 Task: Find a one-way flight from Washington IAD to Springfield SPI for 9 passengers in Business class on June 2, using American Airlines, with 2 checked bags, and a maximum price of ₹1,950,000, departing at 1:00 AM.
Action: Mouse moved to (292, 271)
Screenshot: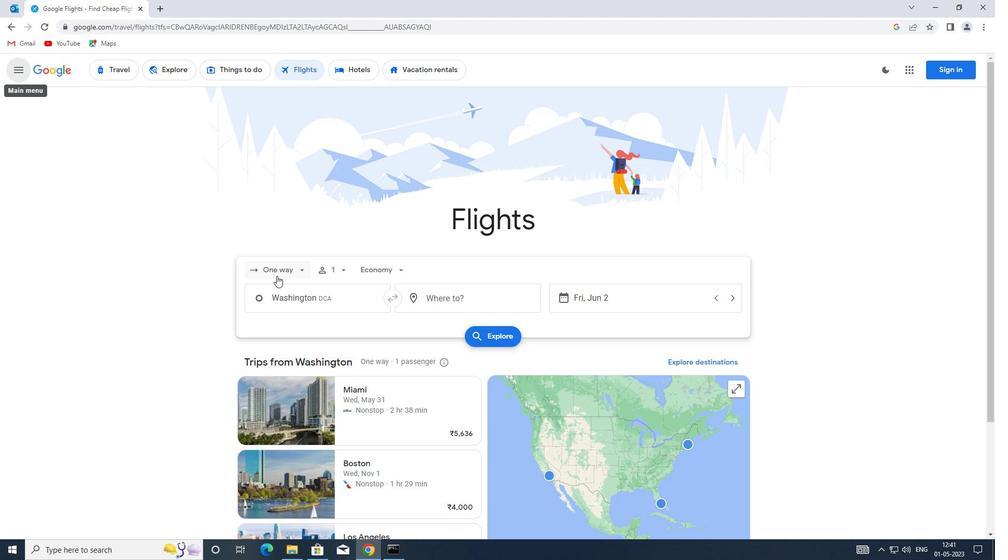 
Action: Mouse pressed left at (292, 271)
Screenshot: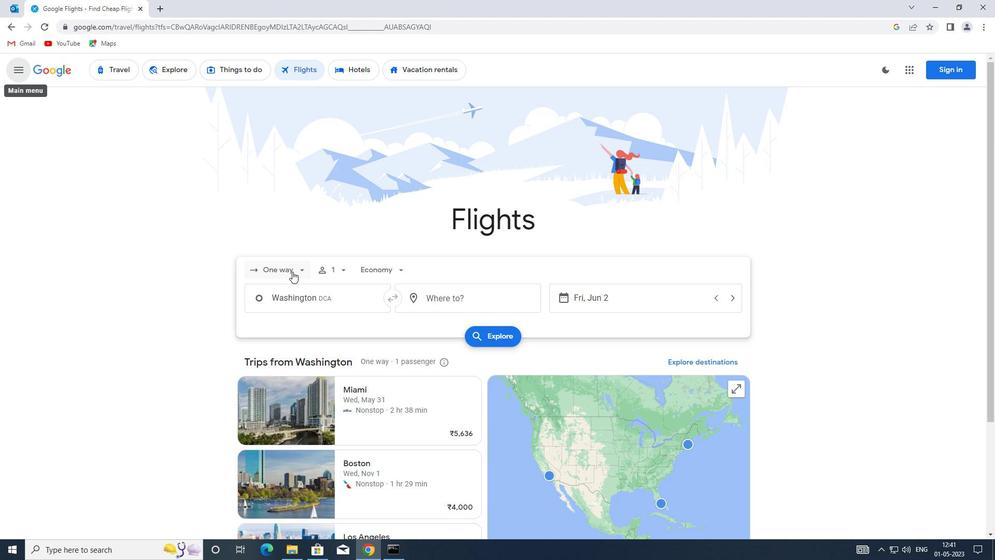 
Action: Mouse moved to (310, 320)
Screenshot: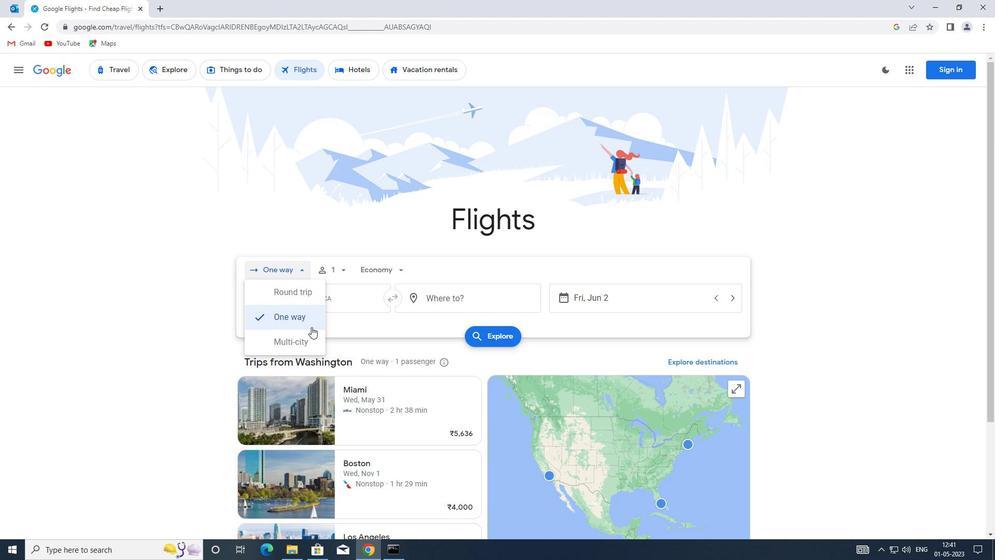 
Action: Mouse pressed left at (310, 320)
Screenshot: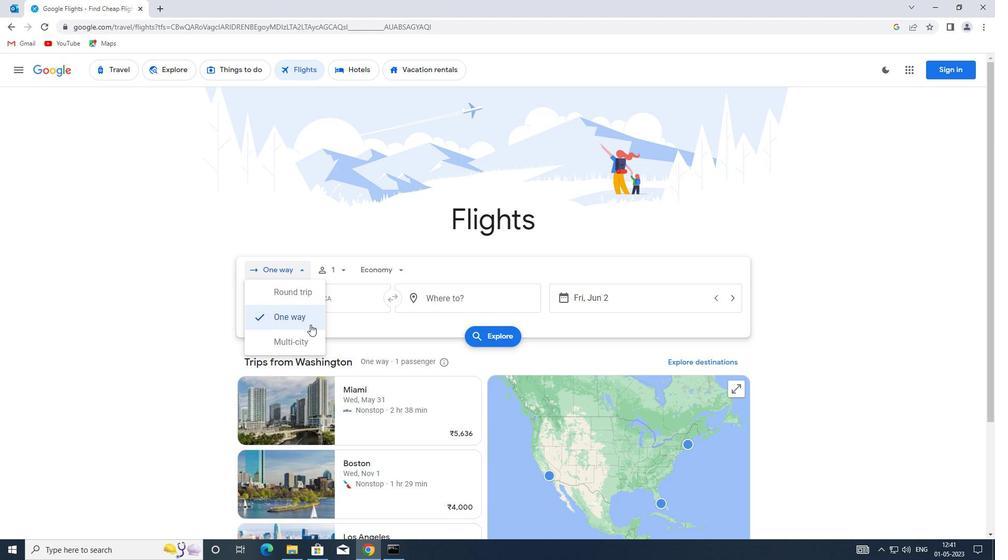 
Action: Mouse moved to (346, 272)
Screenshot: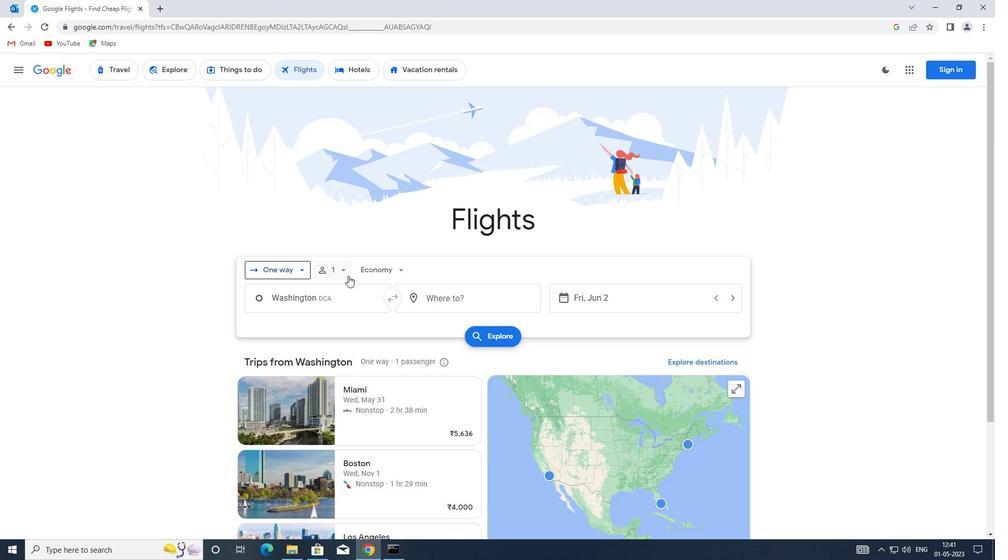 
Action: Mouse pressed left at (346, 272)
Screenshot: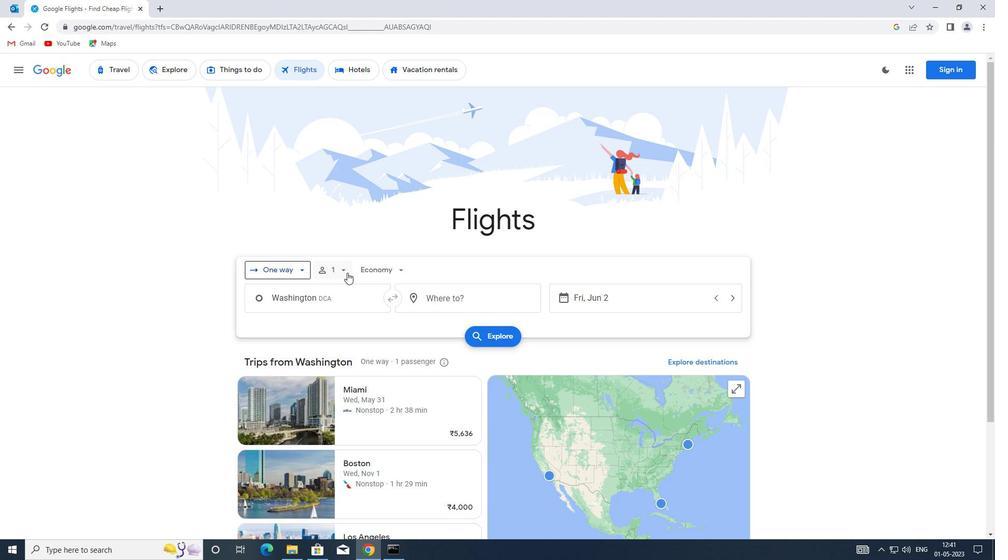 
Action: Mouse moved to (422, 297)
Screenshot: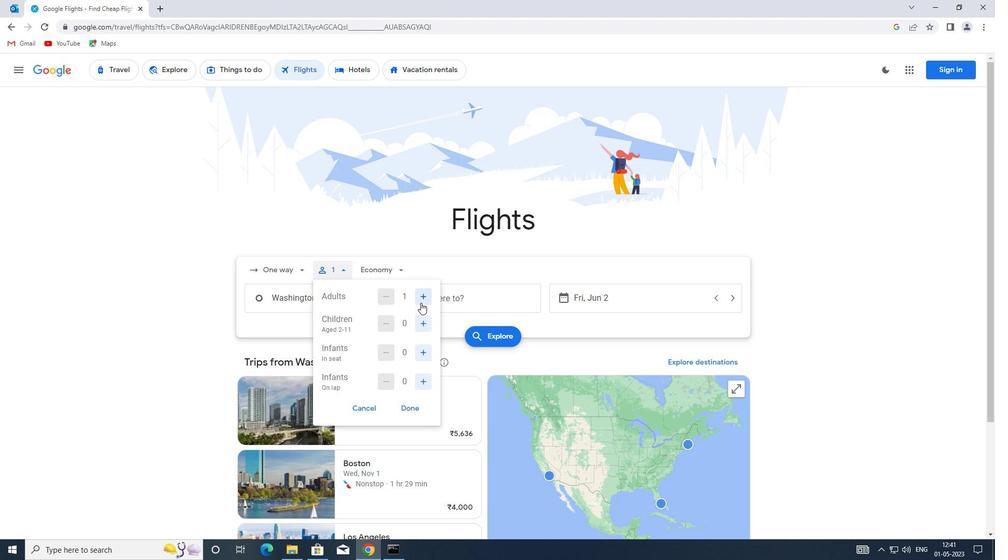 
Action: Mouse pressed left at (422, 297)
Screenshot: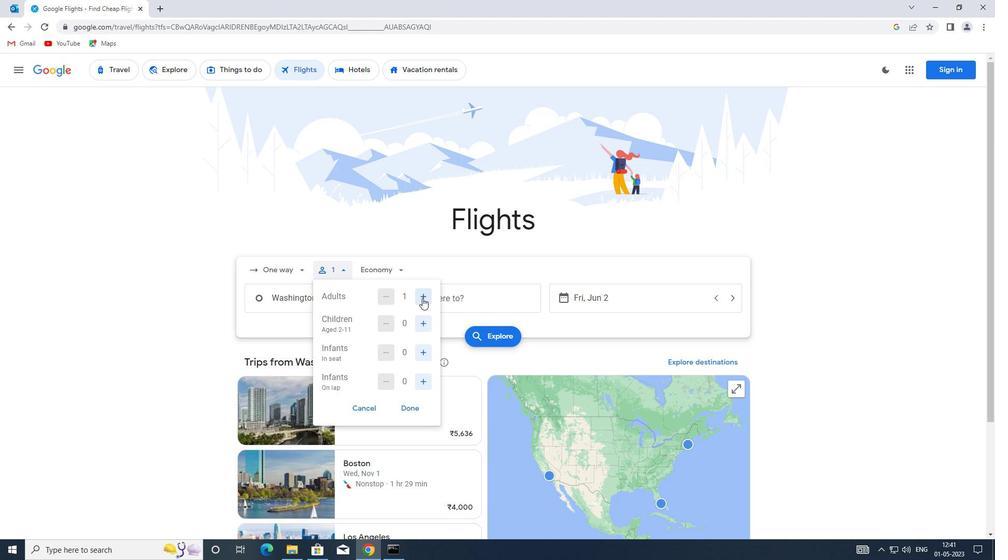 
Action: Mouse pressed left at (422, 297)
Screenshot: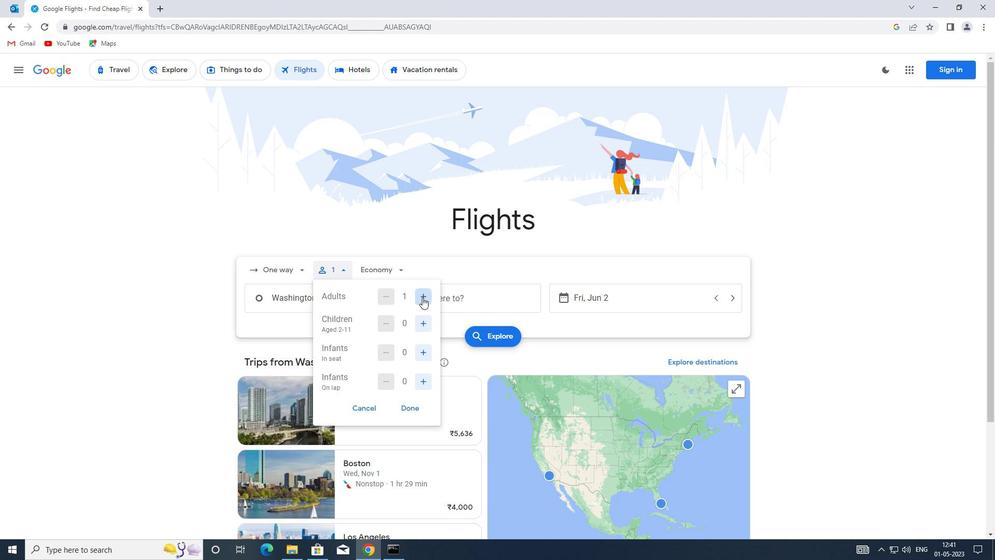 
Action: Mouse pressed left at (422, 297)
Screenshot: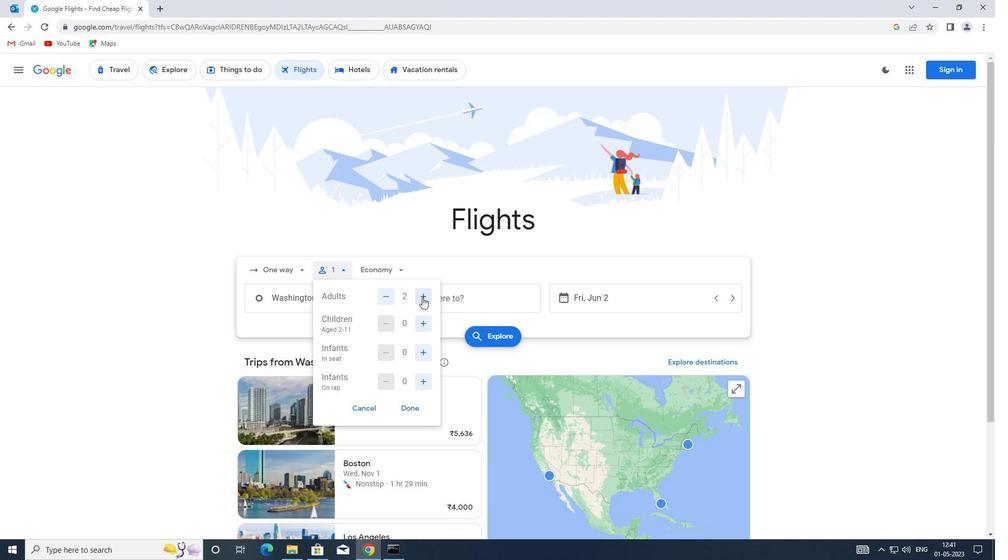 
Action: Mouse pressed left at (422, 297)
Screenshot: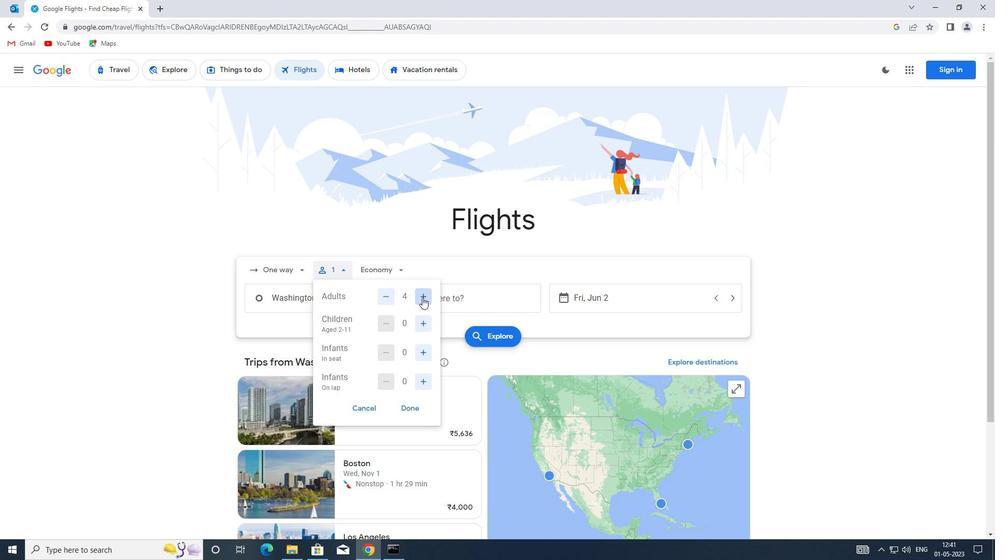
Action: Mouse moved to (426, 327)
Screenshot: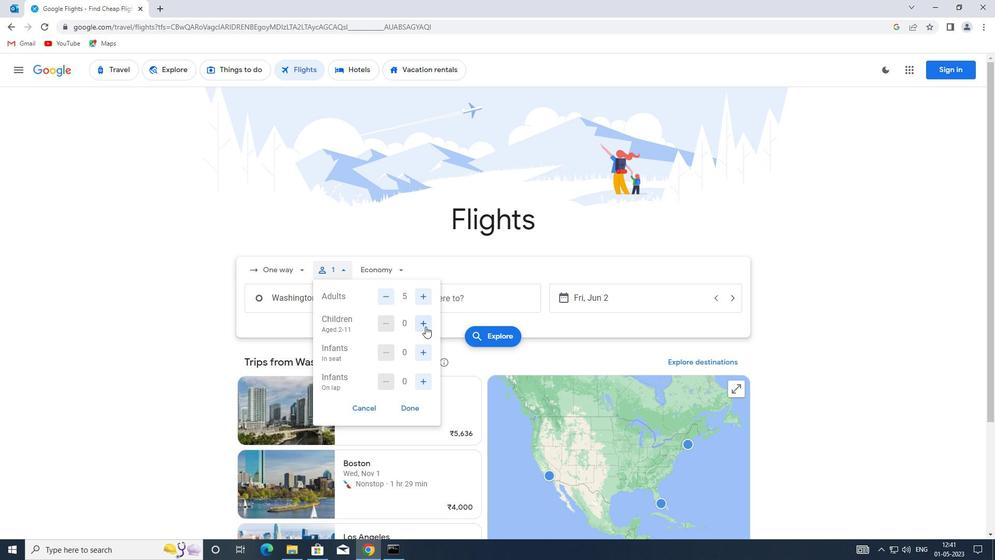 
Action: Mouse pressed left at (426, 327)
Screenshot: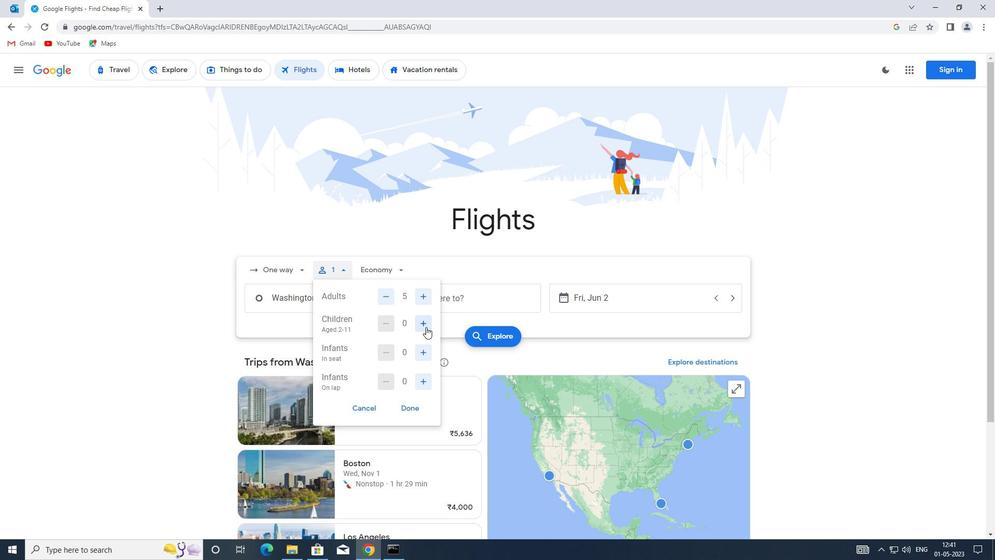 
Action: Mouse moved to (419, 356)
Screenshot: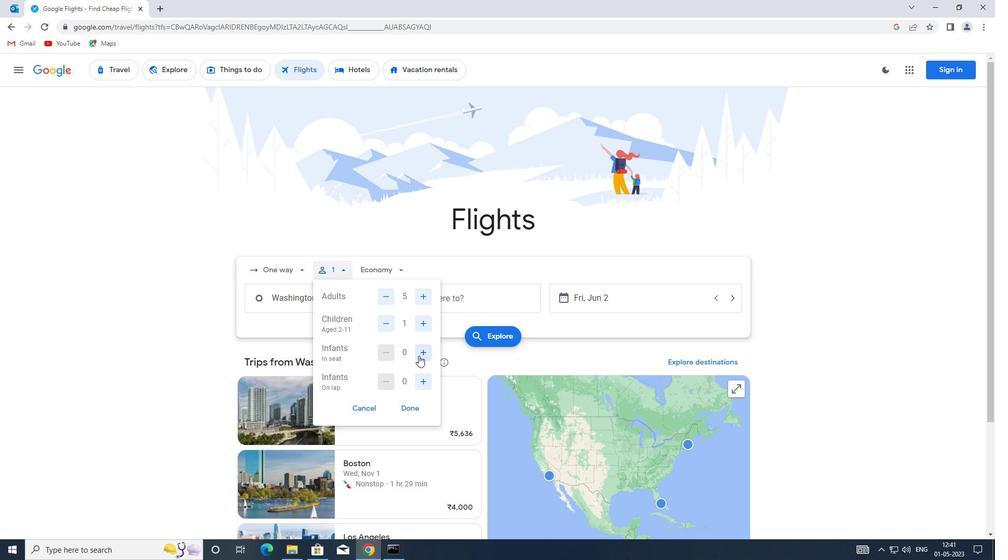 
Action: Mouse pressed left at (419, 356)
Screenshot: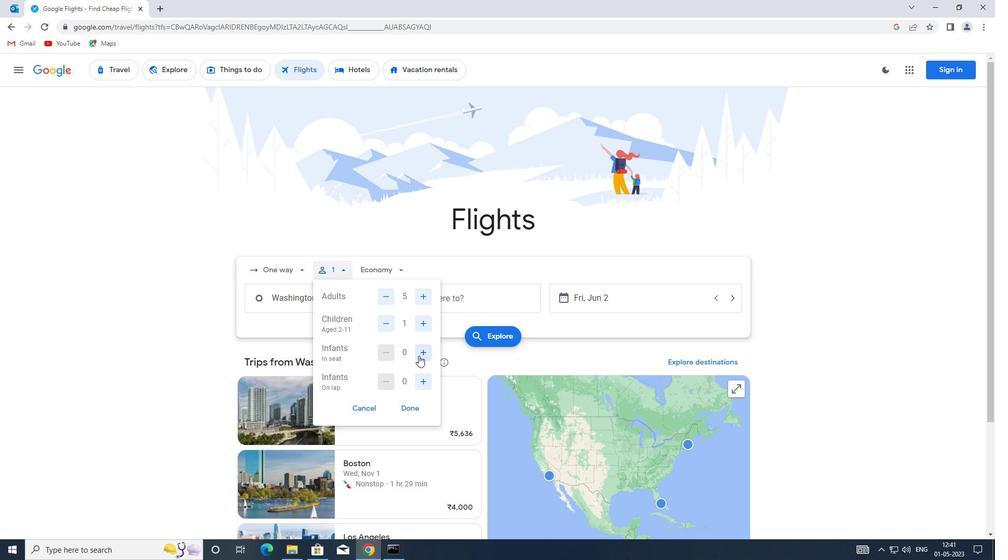
Action: Mouse moved to (421, 356)
Screenshot: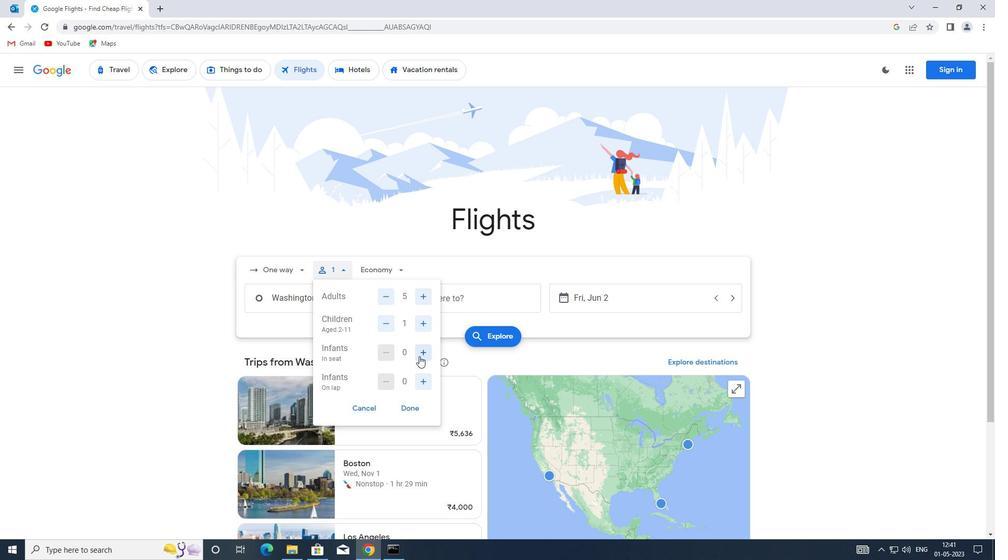 
Action: Mouse pressed left at (421, 356)
Screenshot: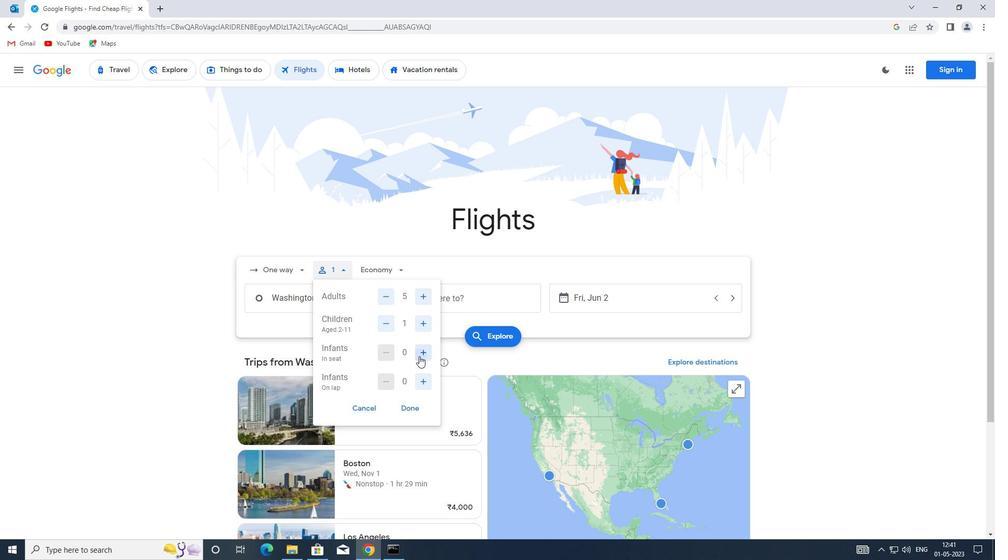 
Action: Mouse moved to (421, 380)
Screenshot: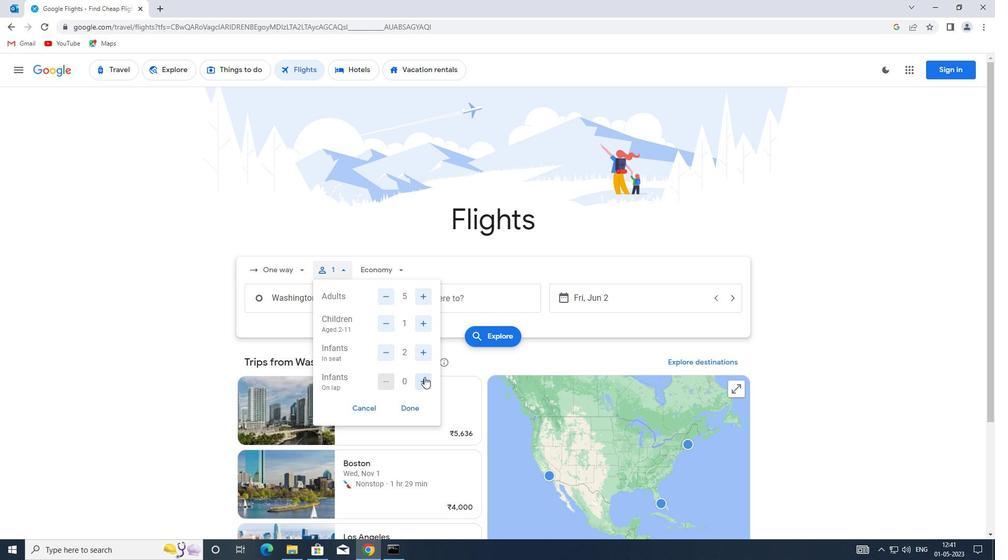 
Action: Mouse pressed left at (421, 380)
Screenshot: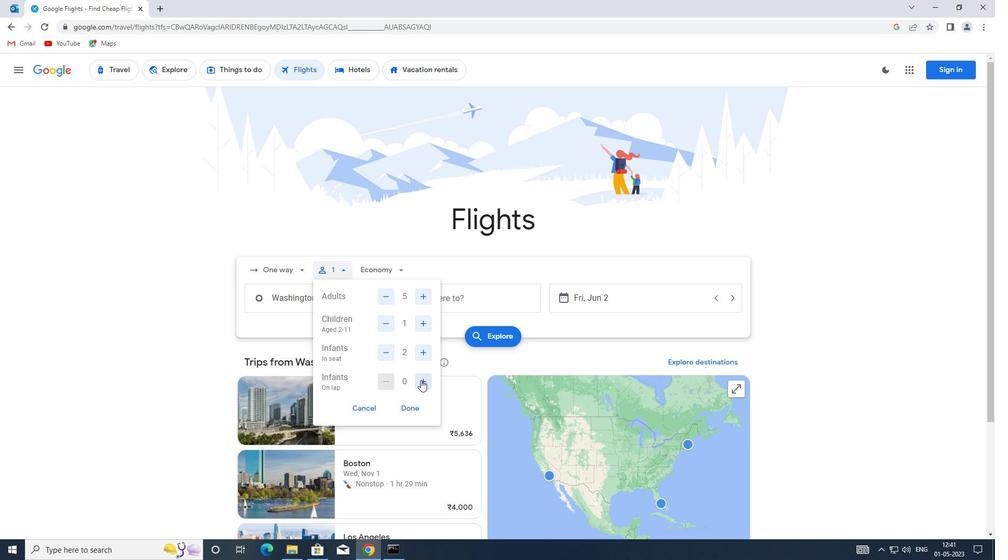 
Action: Mouse moved to (408, 408)
Screenshot: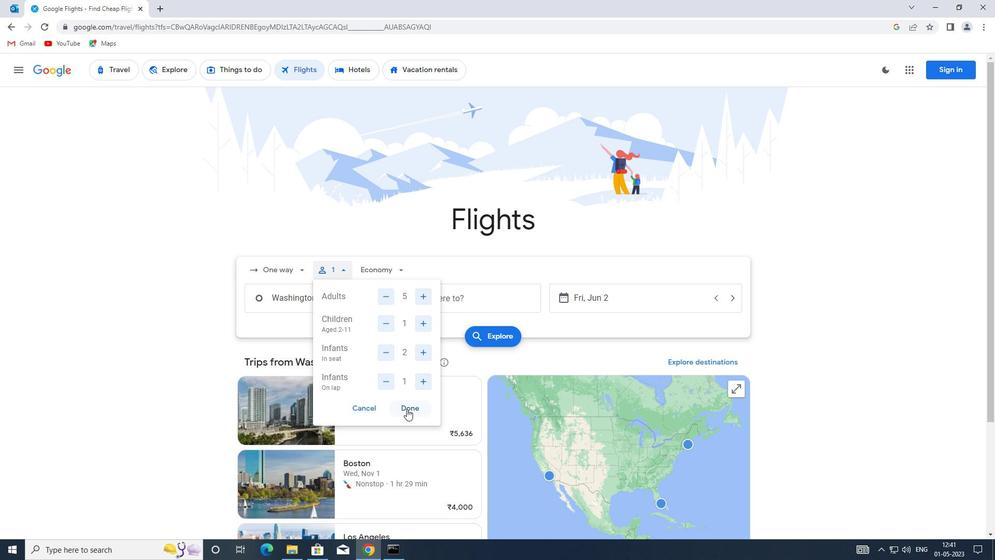 
Action: Mouse pressed left at (408, 408)
Screenshot: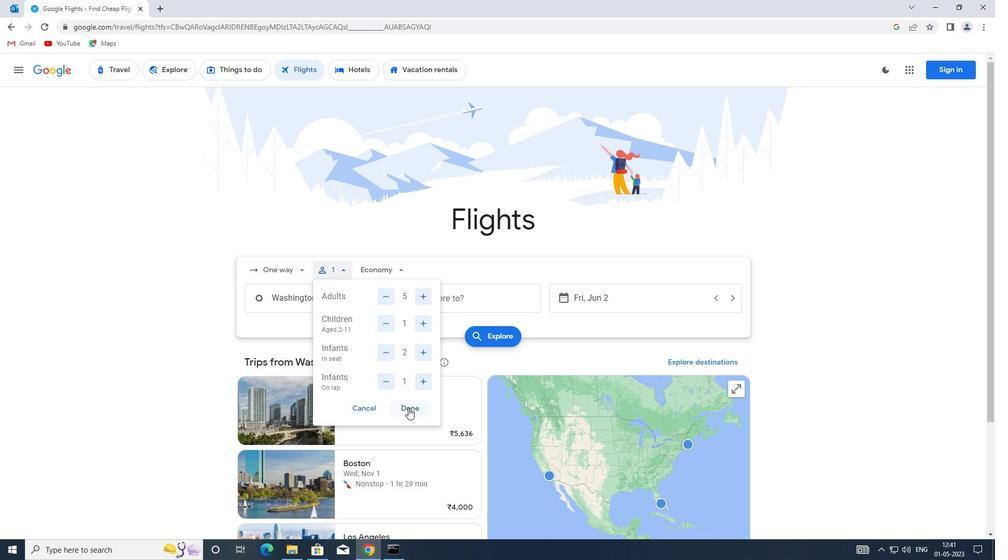 
Action: Mouse moved to (397, 273)
Screenshot: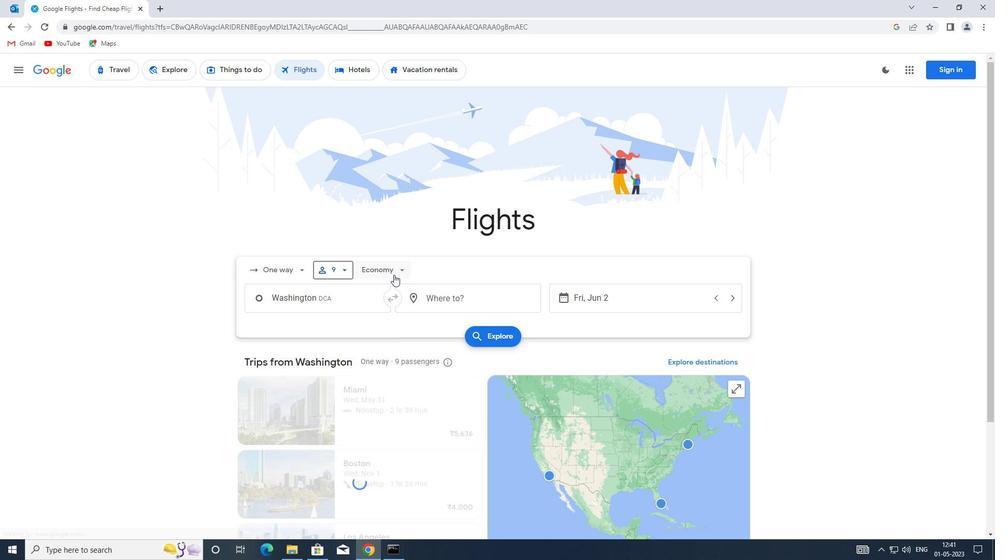 
Action: Mouse pressed left at (397, 273)
Screenshot: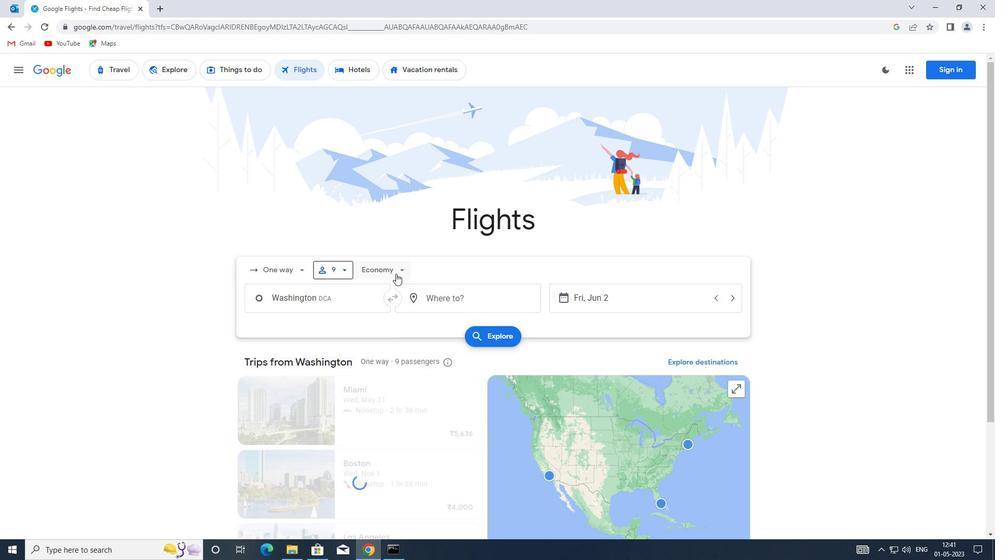 
Action: Mouse moved to (407, 343)
Screenshot: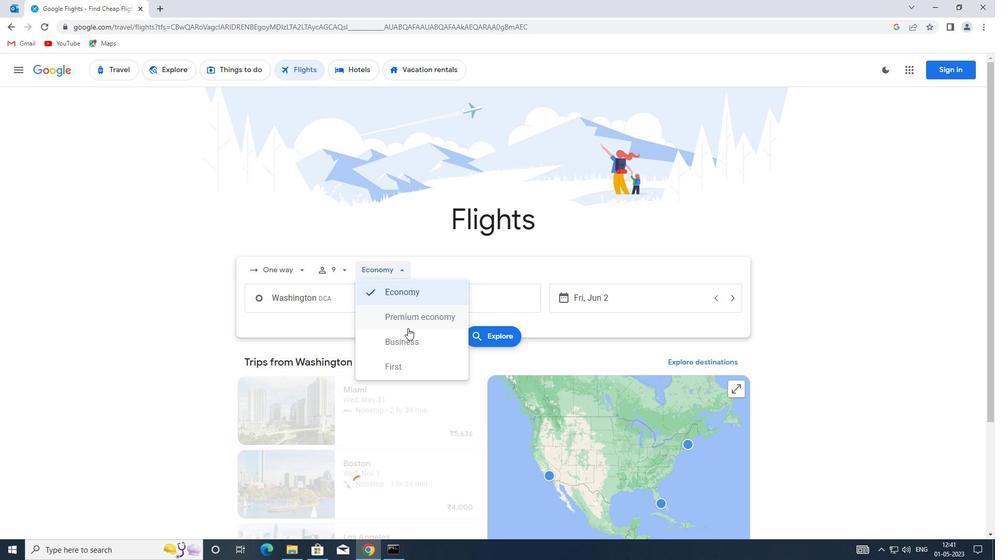 
Action: Mouse pressed left at (407, 343)
Screenshot: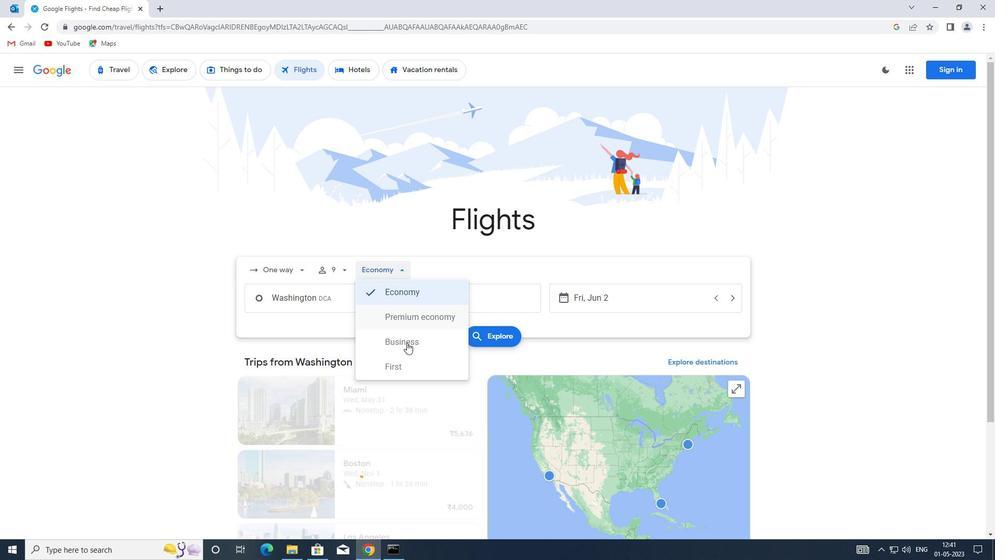 
Action: Mouse moved to (323, 300)
Screenshot: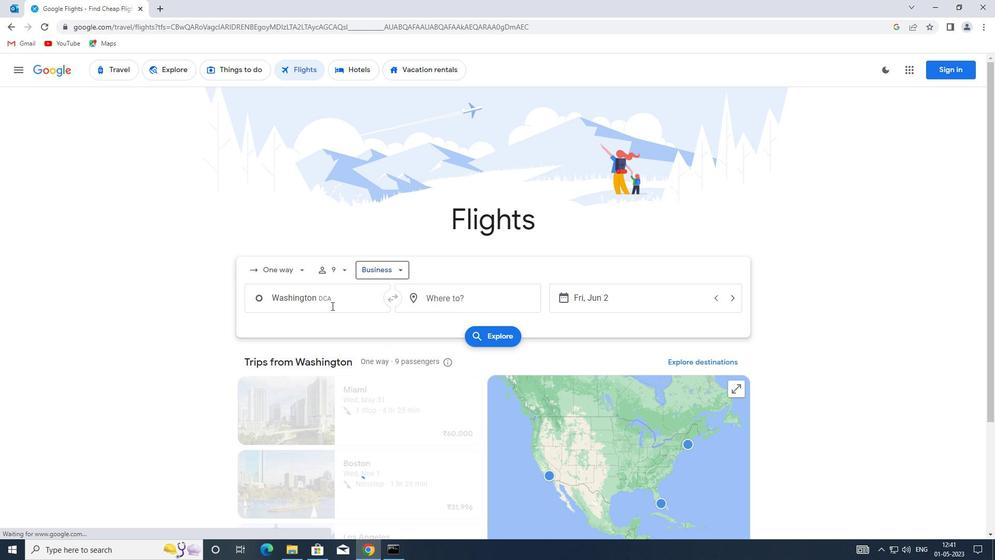 
Action: Mouse pressed left at (323, 300)
Screenshot: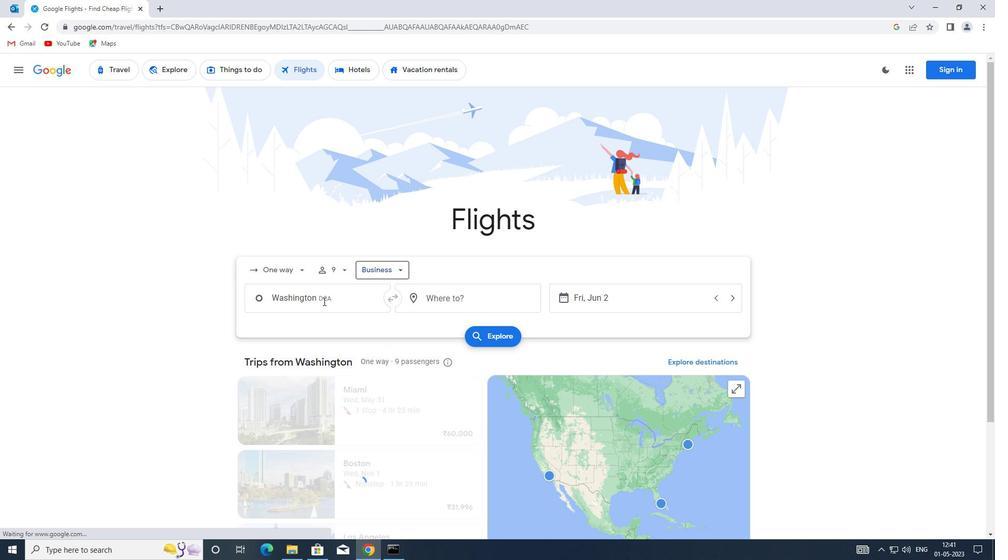 
Action: Key pressed iad
Screenshot: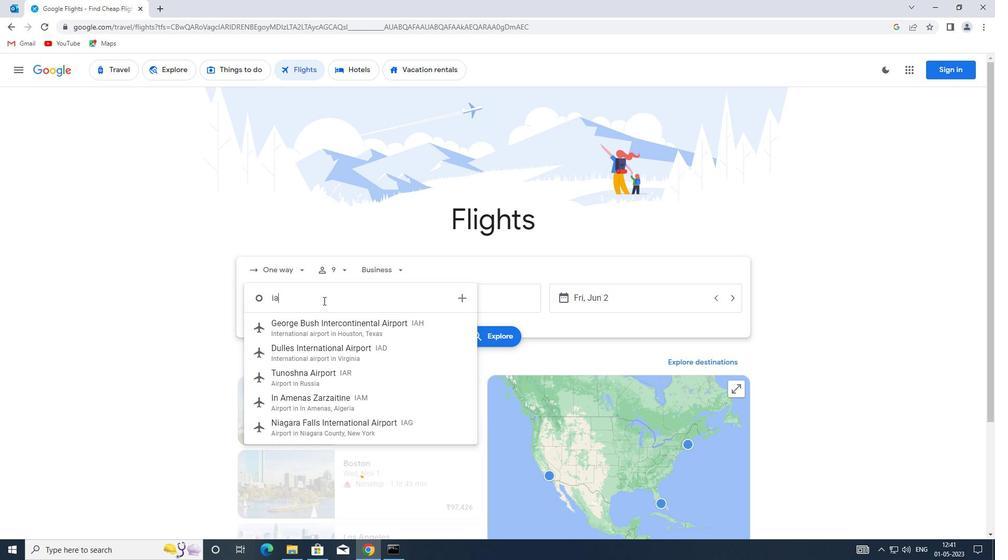 
Action: Mouse moved to (336, 328)
Screenshot: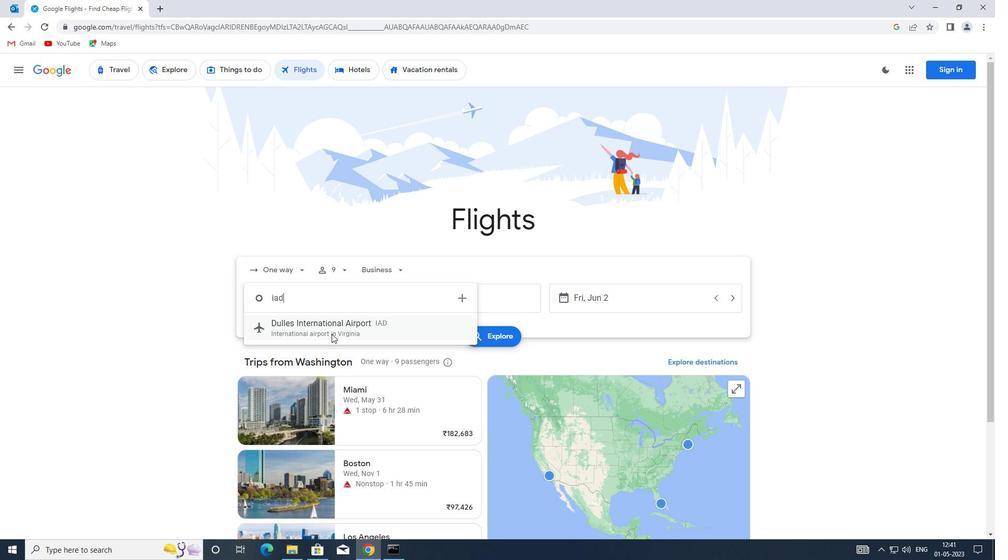 
Action: Mouse pressed left at (336, 328)
Screenshot: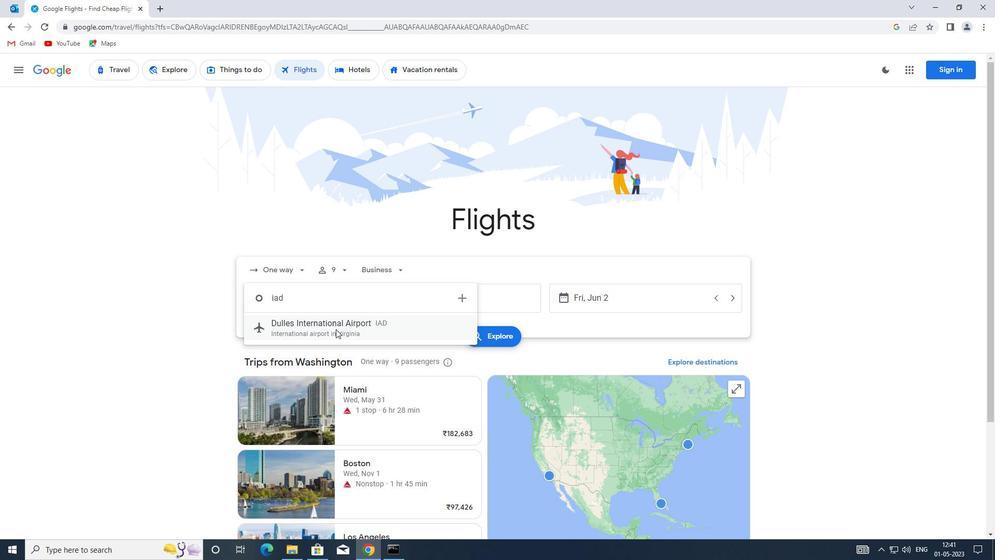 
Action: Mouse moved to (437, 304)
Screenshot: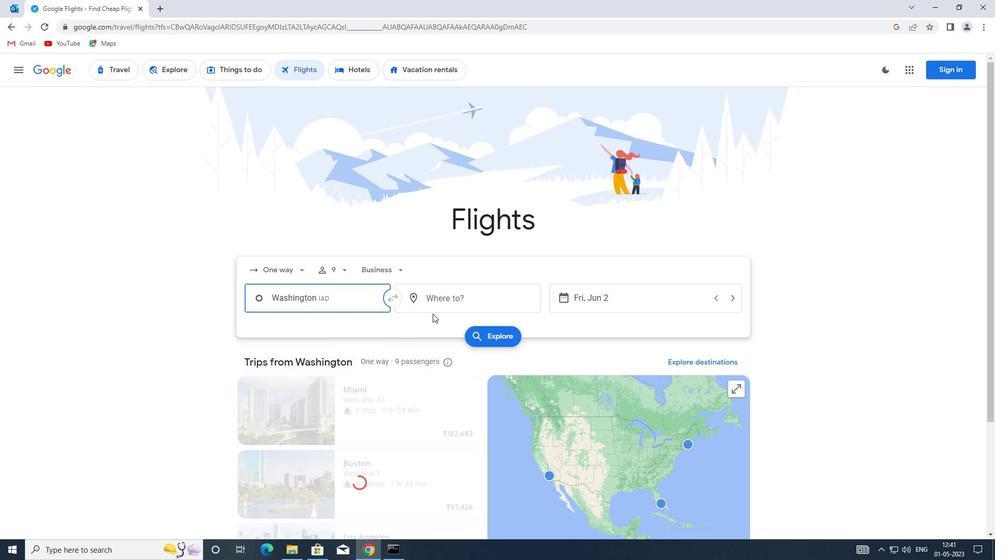 
Action: Mouse pressed left at (437, 304)
Screenshot: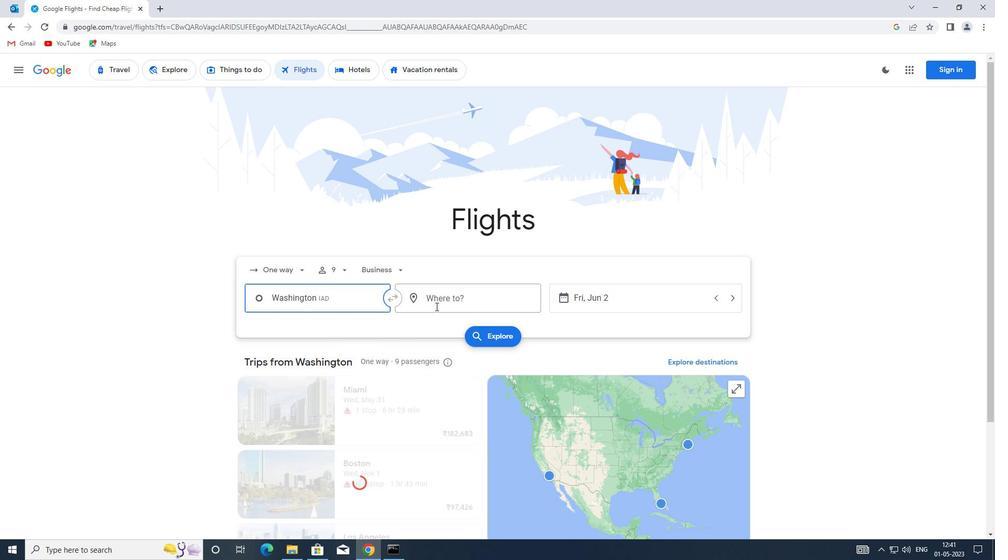 
Action: Mouse moved to (438, 304)
Screenshot: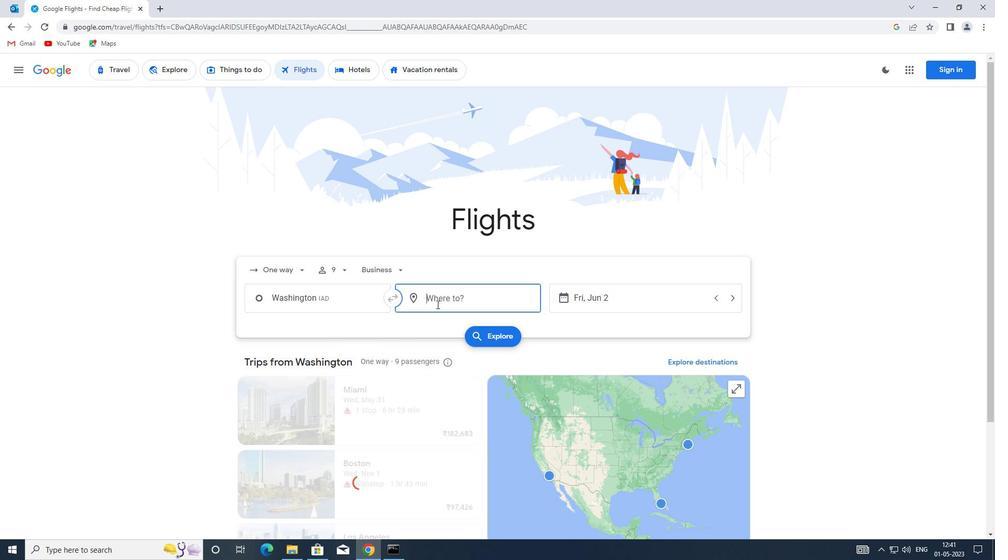 
Action: Key pressed spi
Screenshot: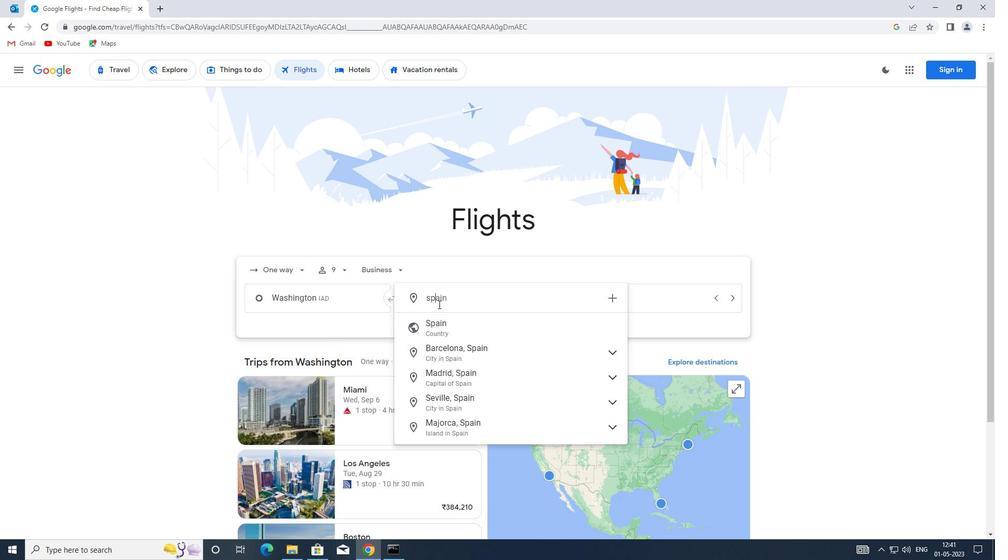 
Action: Mouse moved to (460, 331)
Screenshot: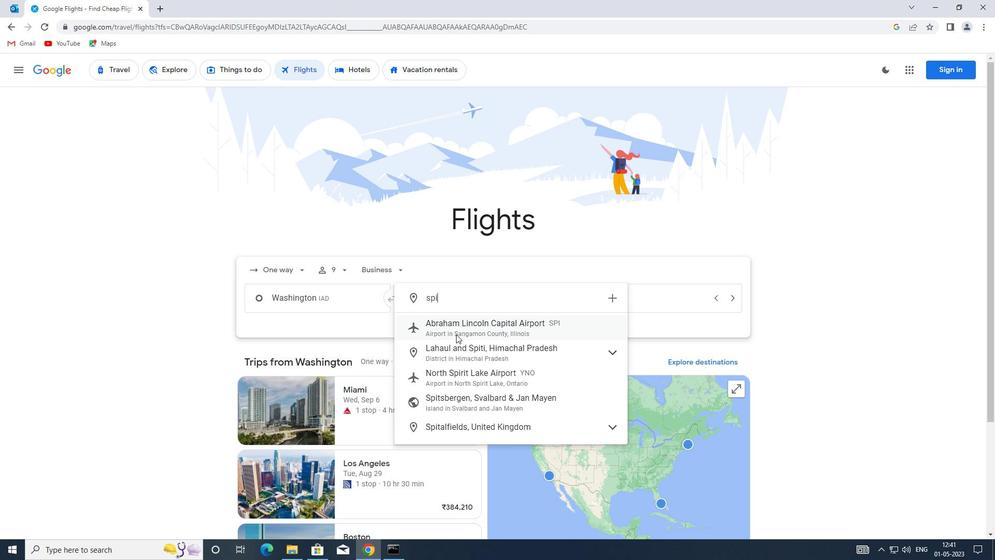 
Action: Mouse pressed left at (460, 331)
Screenshot: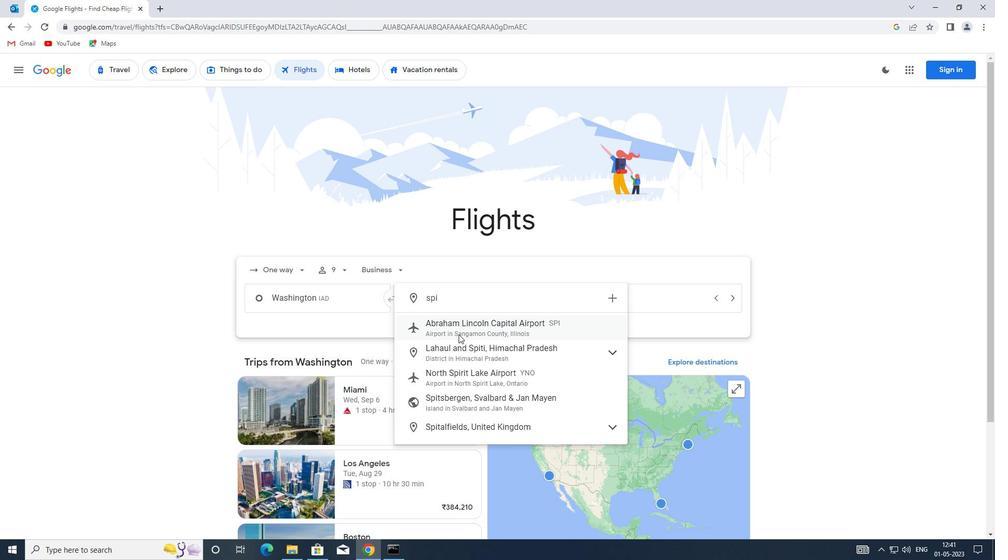 
Action: Mouse moved to (584, 301)
Screenshot: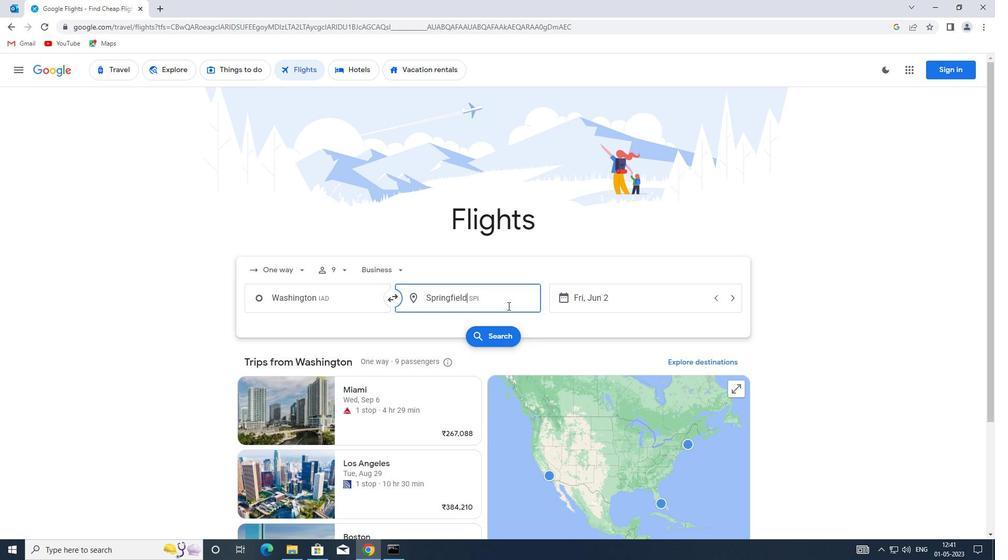 
Action: Mouse pressed left at (584, 301)
Screenshot: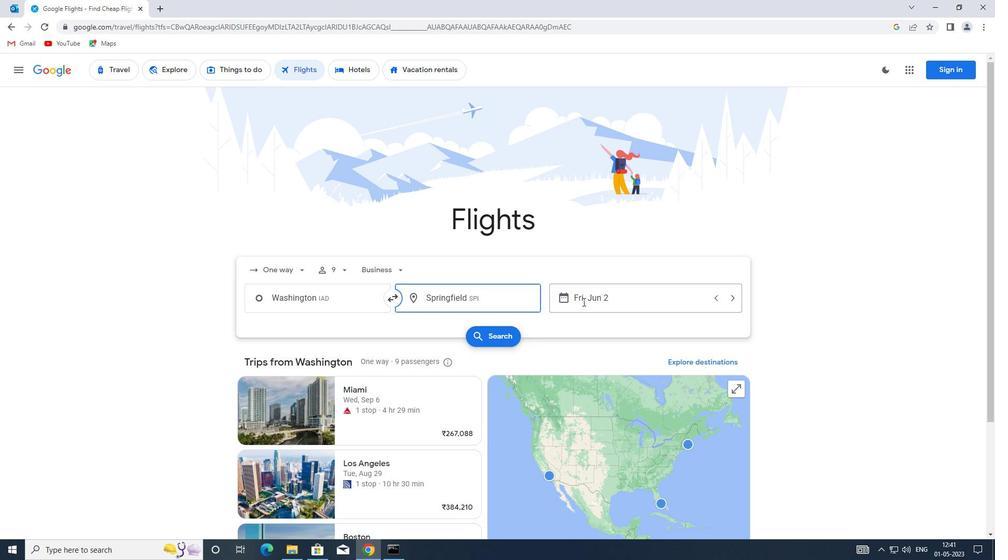 
Action: Mouse moved to (691, 351)
Screenshot: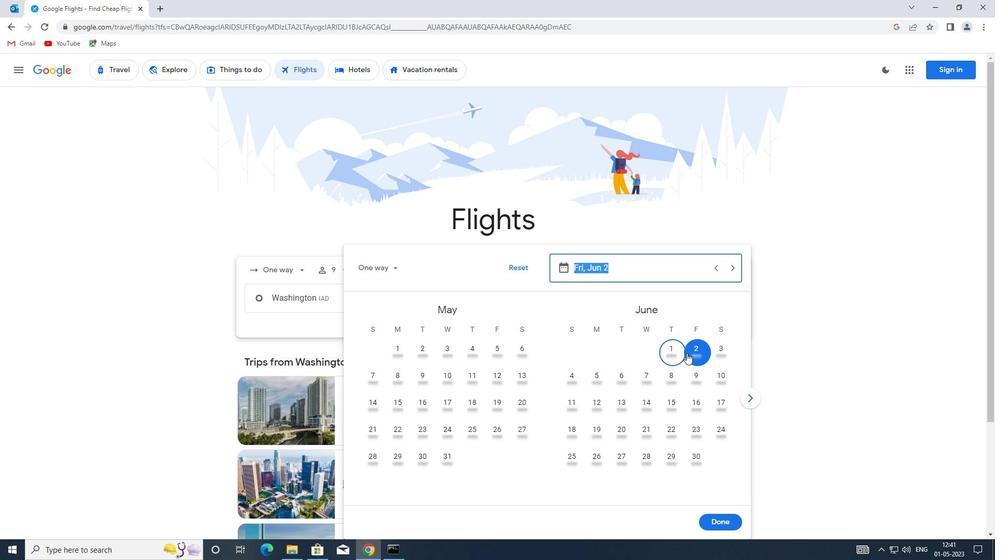 
Action: Mouse pressed left at (691, 351)
Screenshot: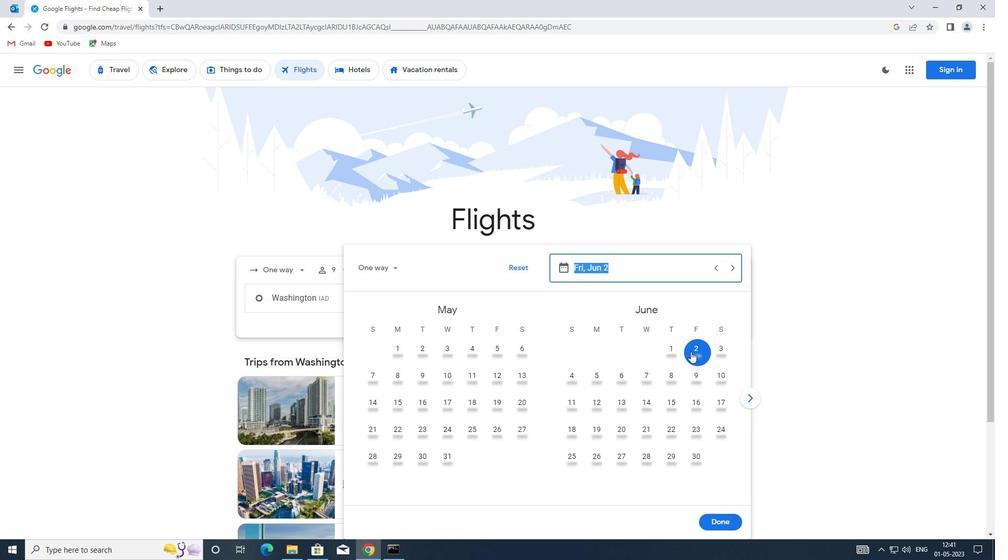 
Action: Mouse moved to (726, 522)
Screenshot: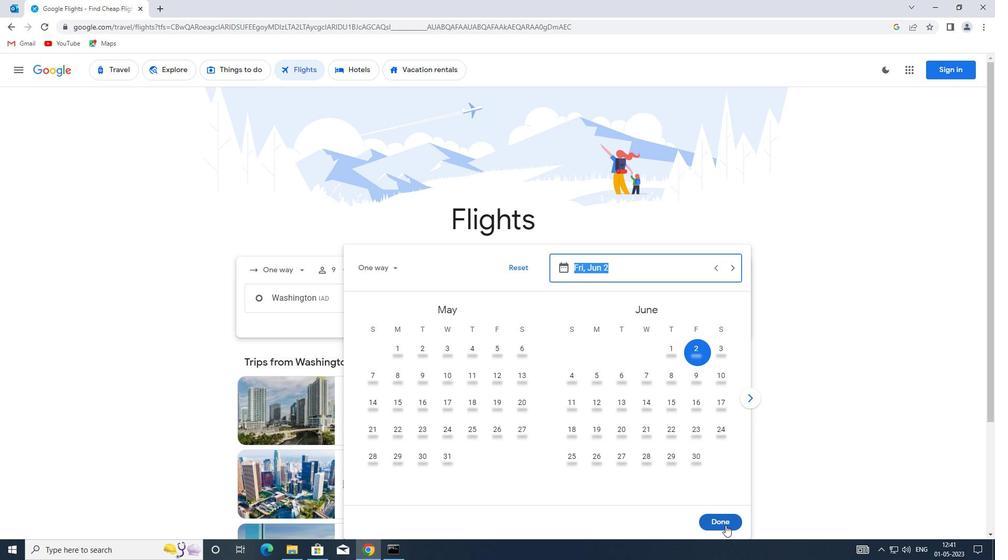 
Action: Mouse pressed left at (726, 522)
Screenshot: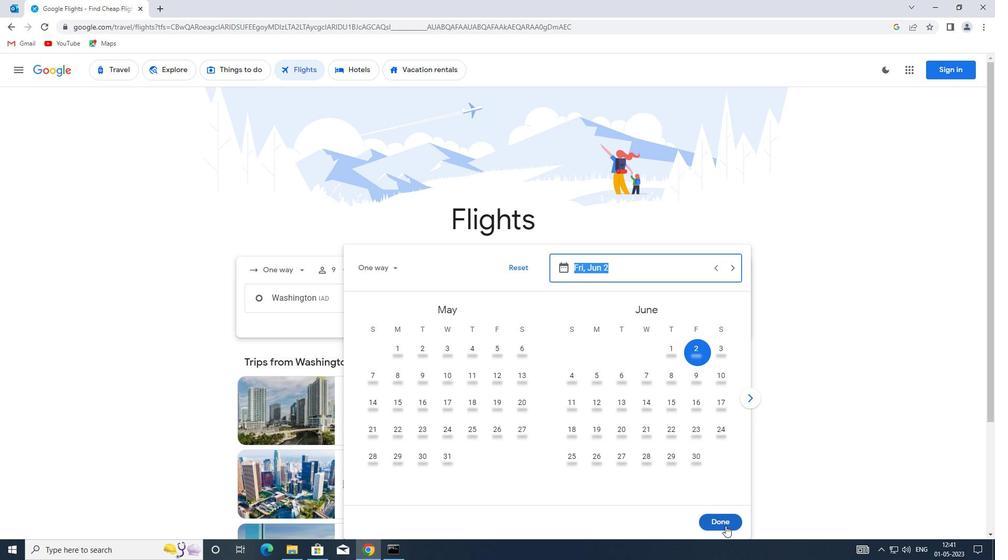 
Action: Mouse moved to (496, 340)
Screenshot: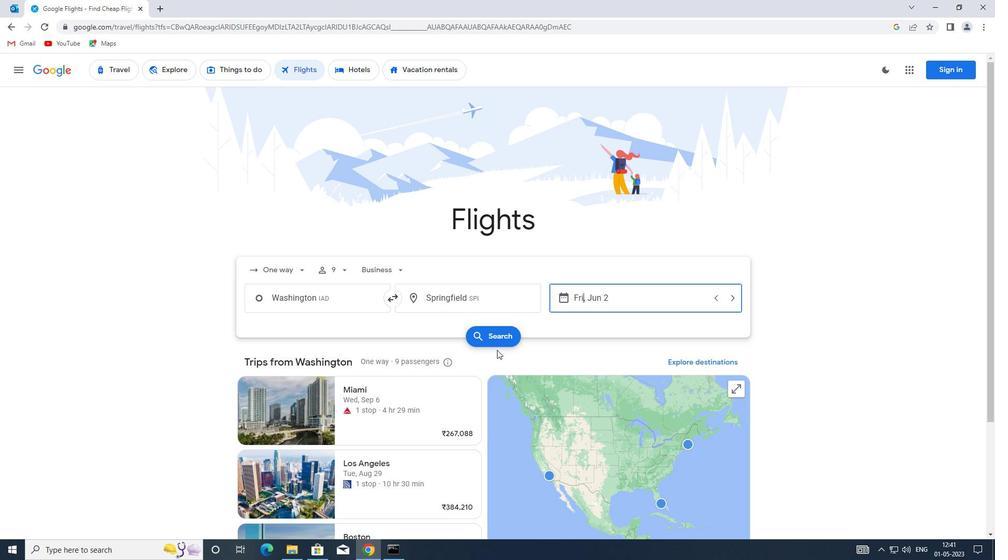 
Action: Mouse pressed left at (496, 340)
Screenshot: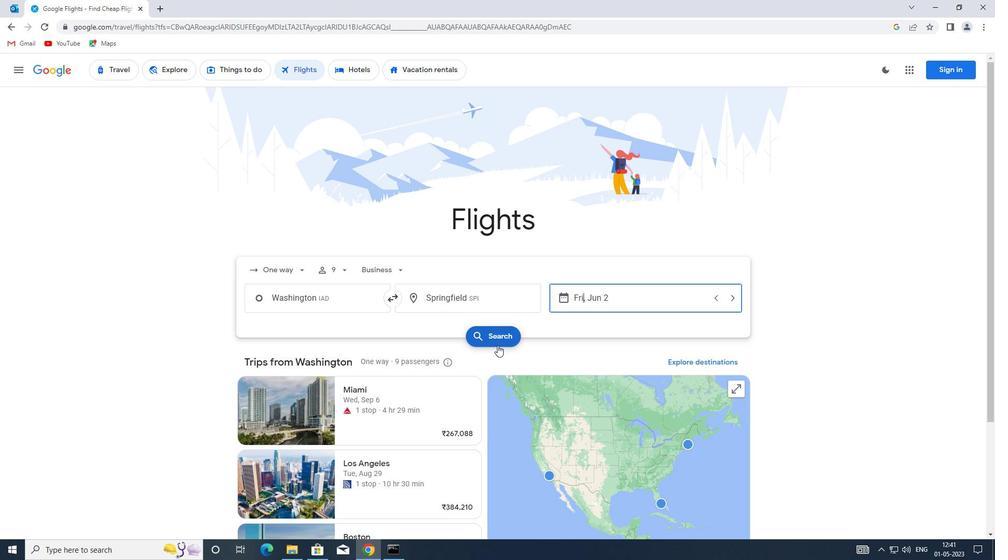 
Action: Mouse moved to (262, 167)
Screenshot: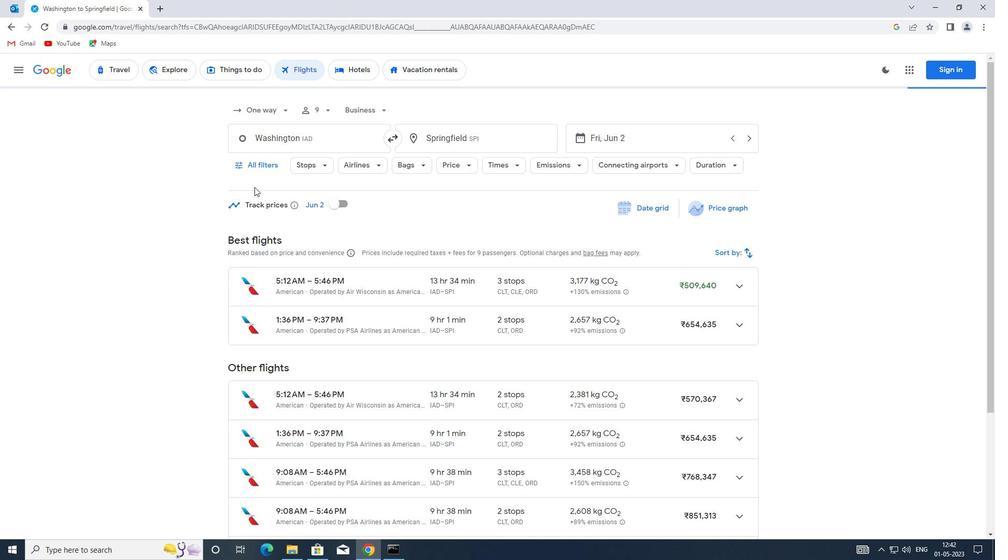
Action: Mouse pressed left at (262, 167)
Screenshot: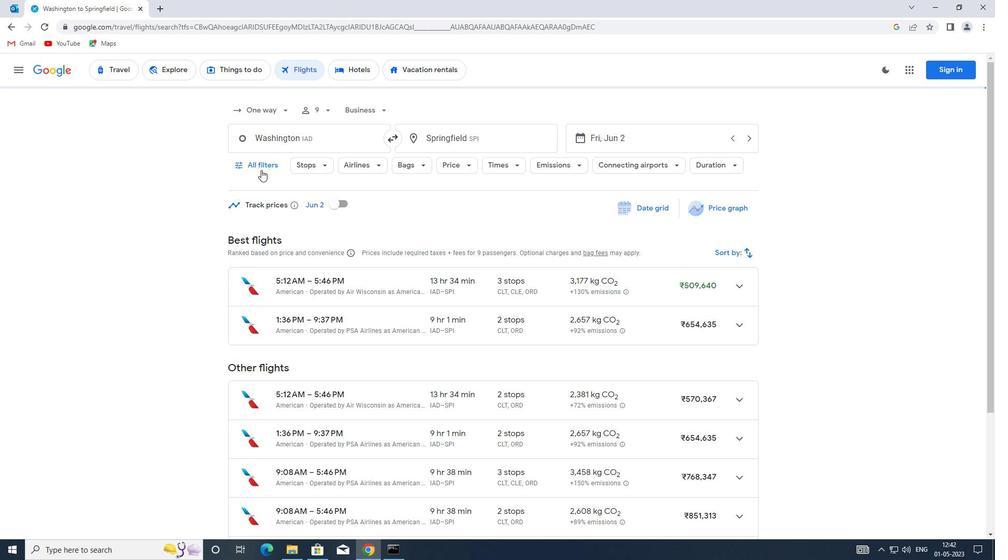 
Action: Mouse moved to (391, 384)
Screenshot: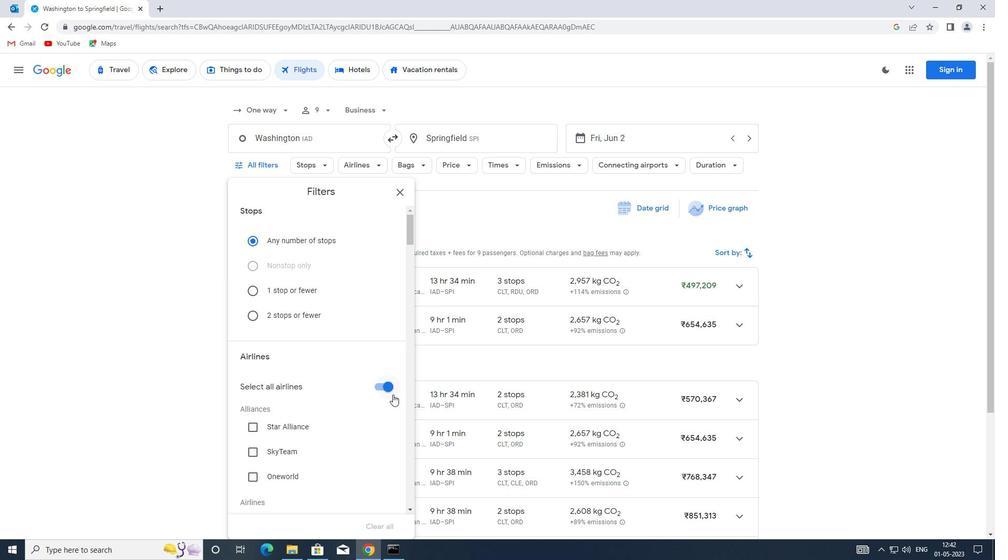 
Action: Mouse pressed left at (391, 384)
Screenshot: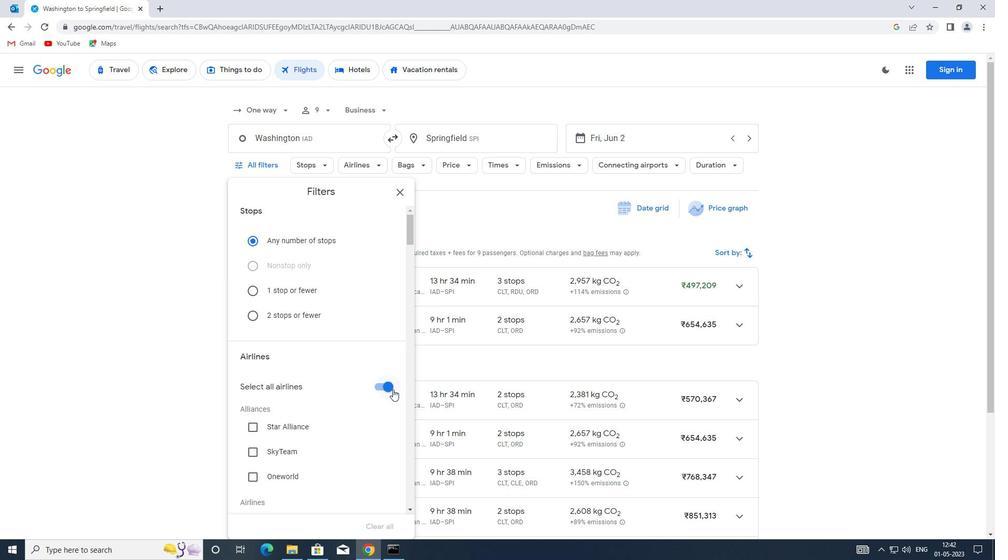 
Action: Mouse moved to (359, 372)
Screenshot: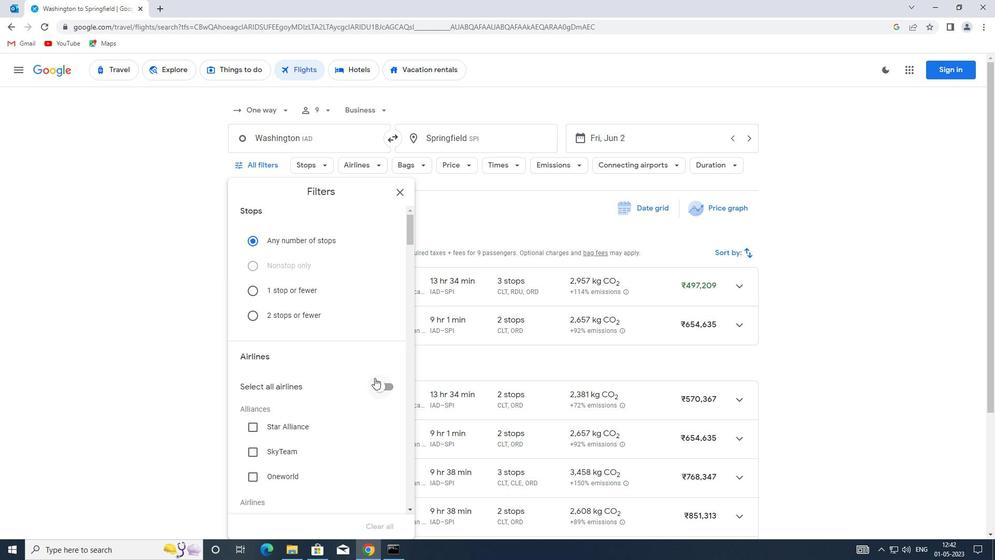 
Action: Mouse scrolled (359, 372) with delta (0, 0)
Screenshot: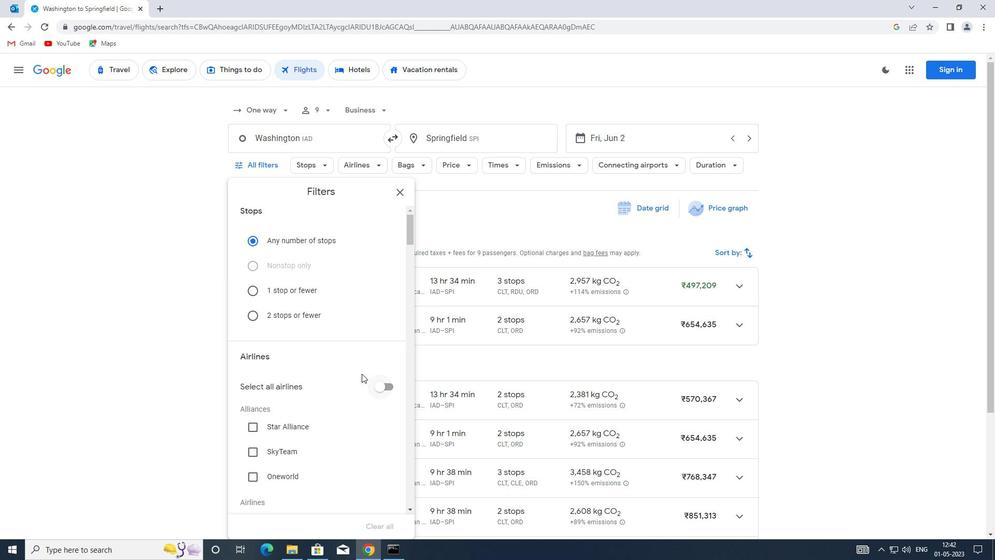 
Action: Mouse moved to (359, 372)
Screenshot: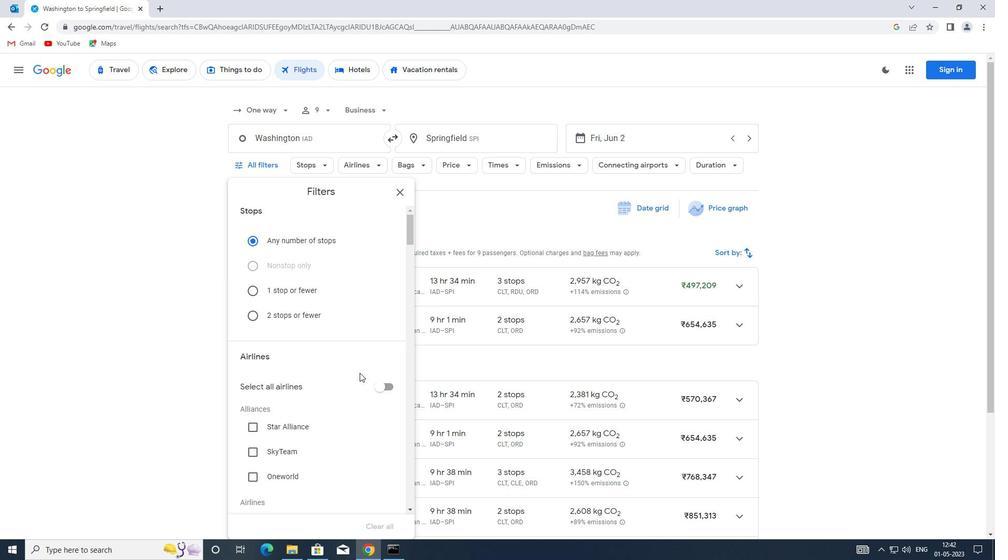 
Action: Mouse scrolled (359, 372) with delta (0, 0)
Screenshot: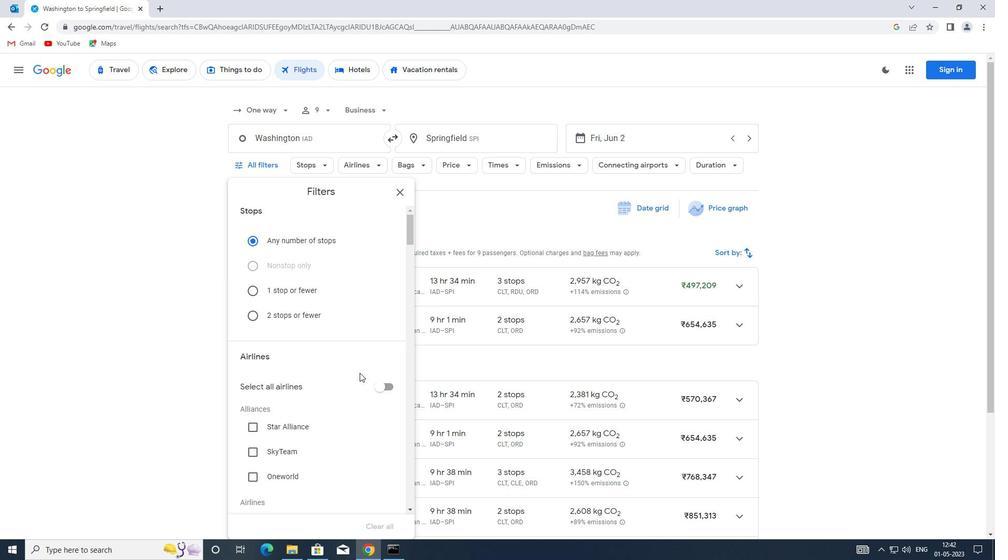 
Action: Mouse moved to (352, 364)
Screenshot: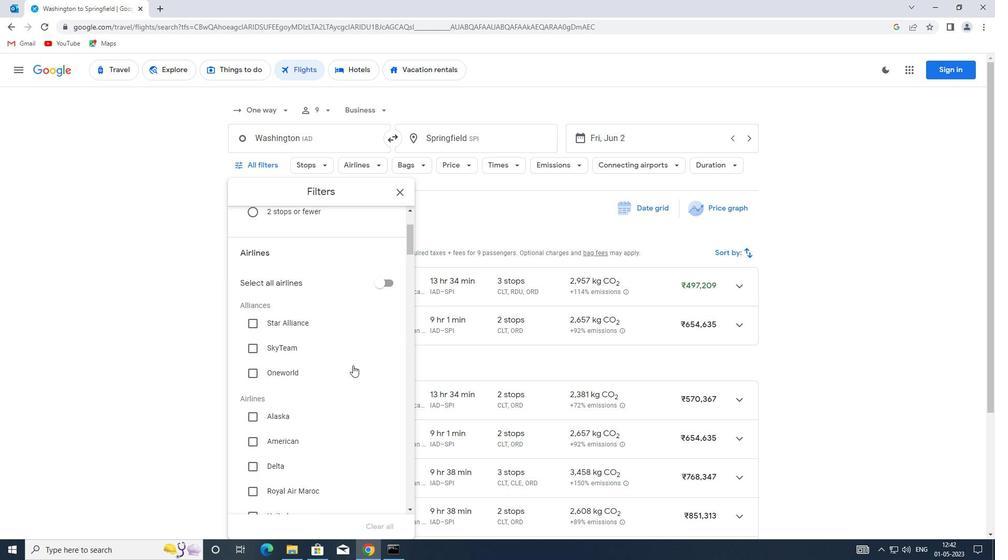 
Action: Mouse scrolled (352, 364) with delta (0, 0)
Screenshot: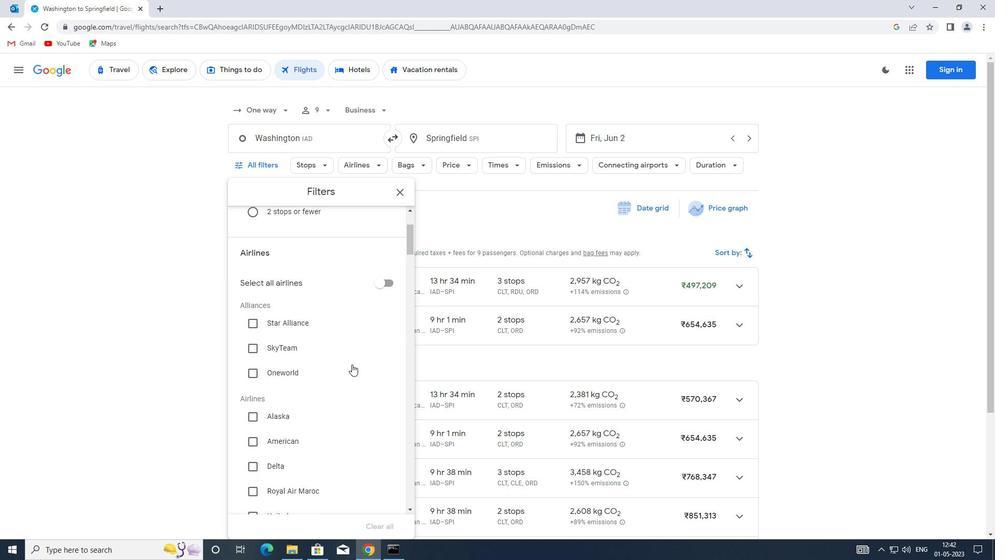
Action: Mouse moved to (303, 361)
Screenshot: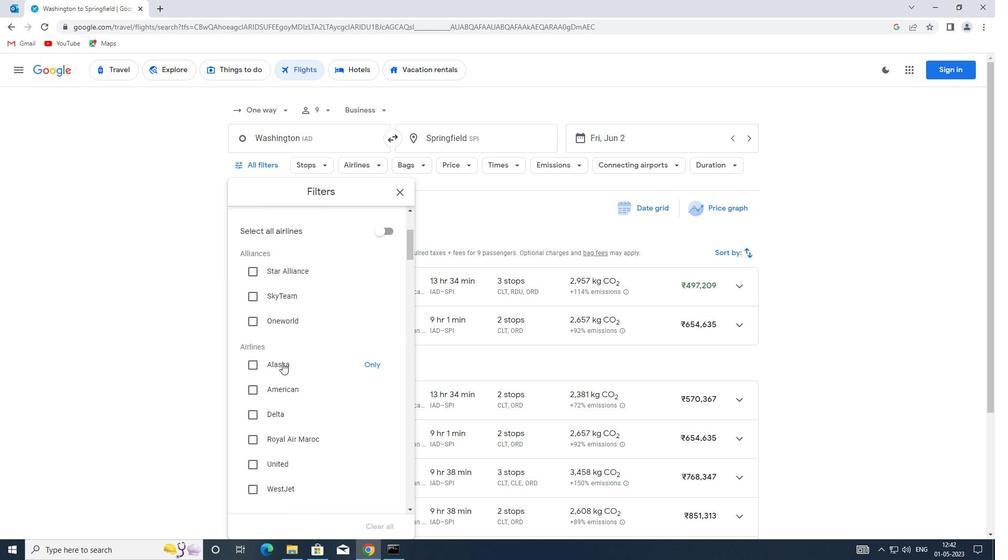 
Action: Mouse scrolled (303, 360) with delta (0, 0)
Screenshot: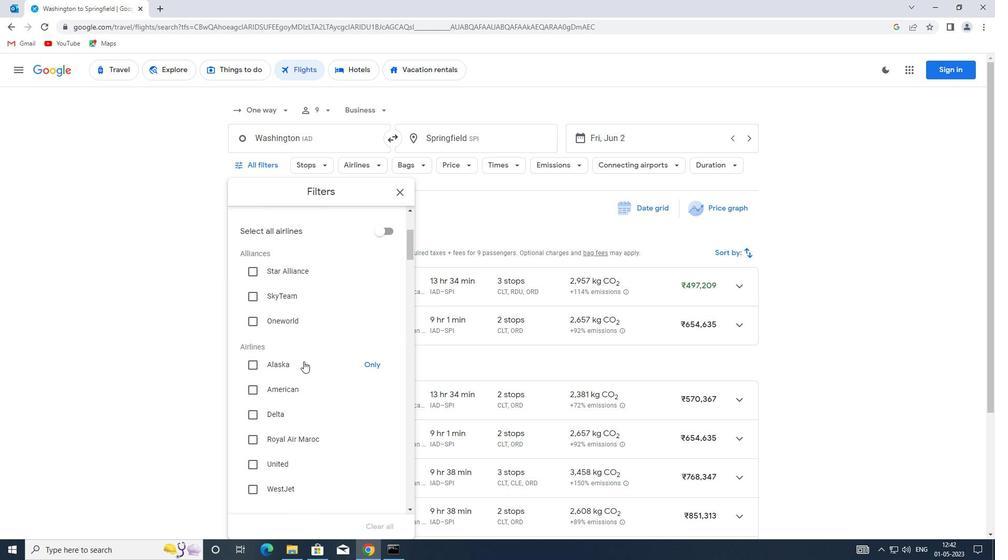 
Action: Mouse moved to (256, 338)
Screenshot: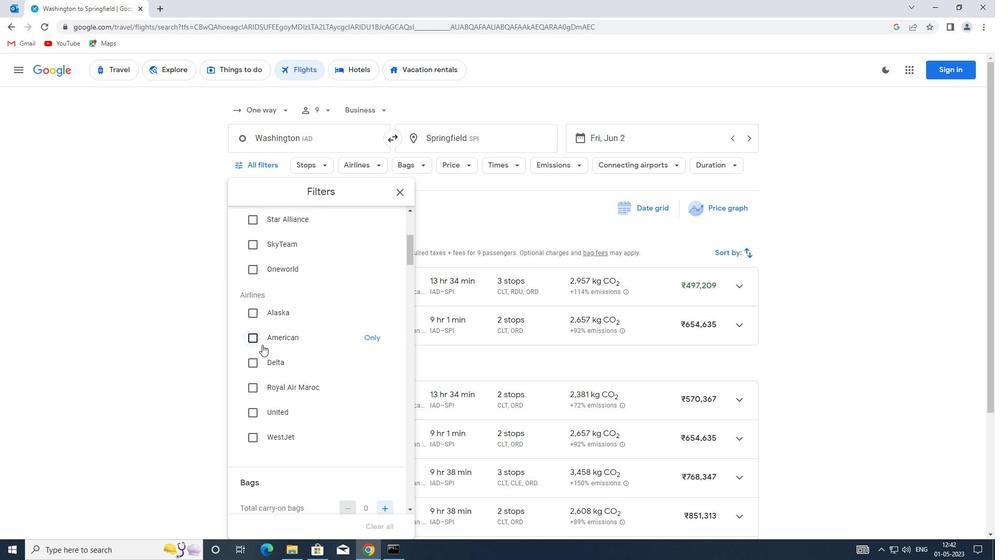 
Action: Mouse pressed left at (256, 338)
Screenshot: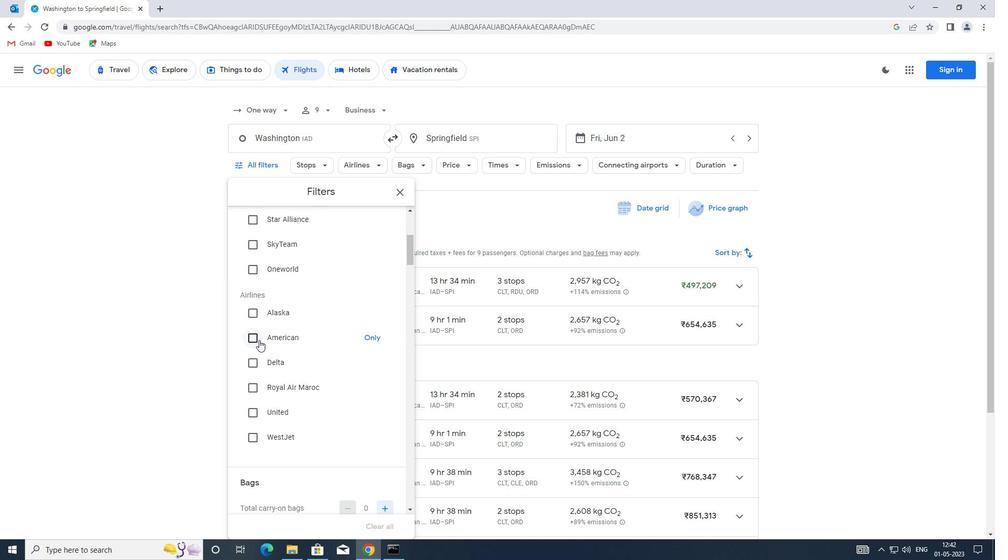 
Action: Mouse moved to (326, 339)
Screenshot: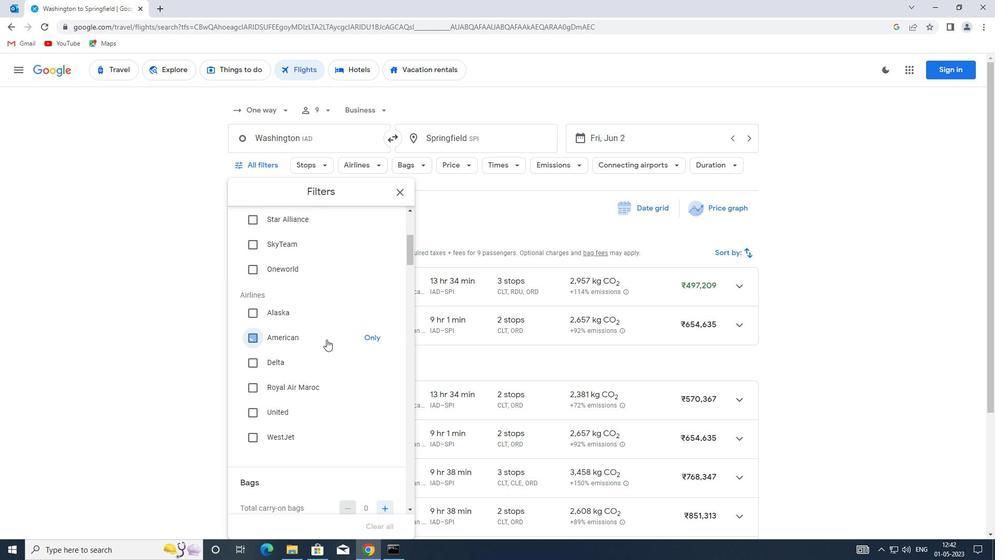 
Action: Mouse scrolled (326, 339) with delta (0, 0)
Screenshot: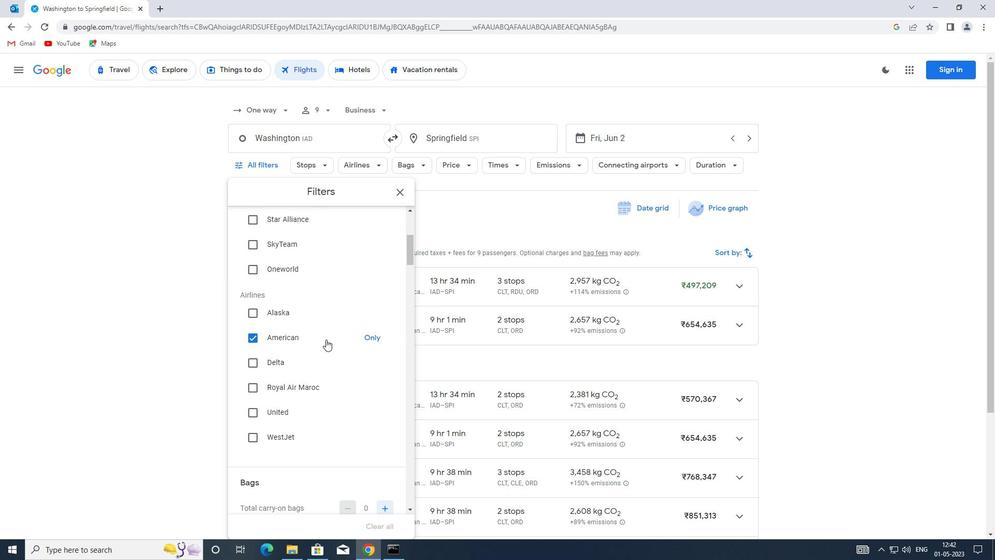 
Action: Mouse scrolled (326, 339) with delta (0, 0)
Screenshot: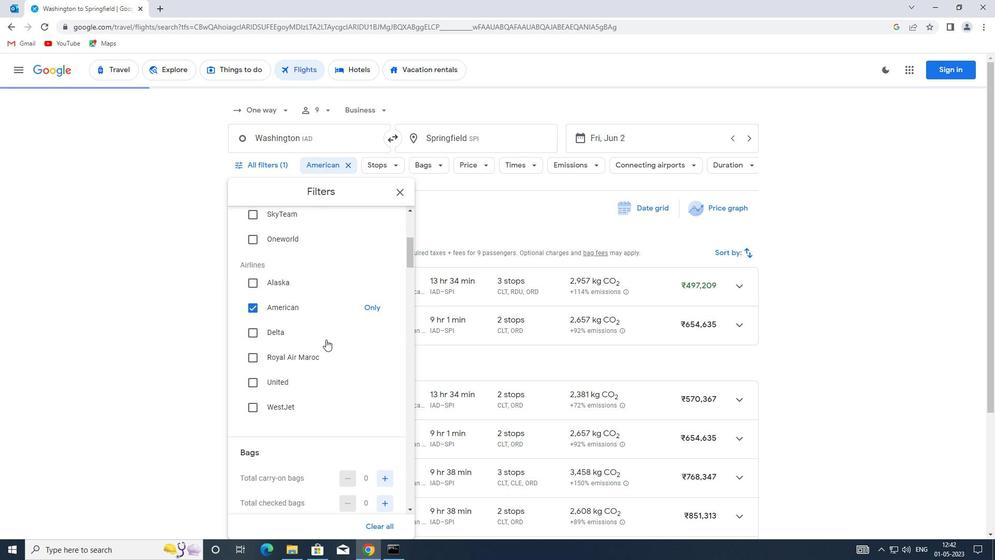 
Action: Mouse scrolled (326, 339) with delta (0, 0)
Screenshot: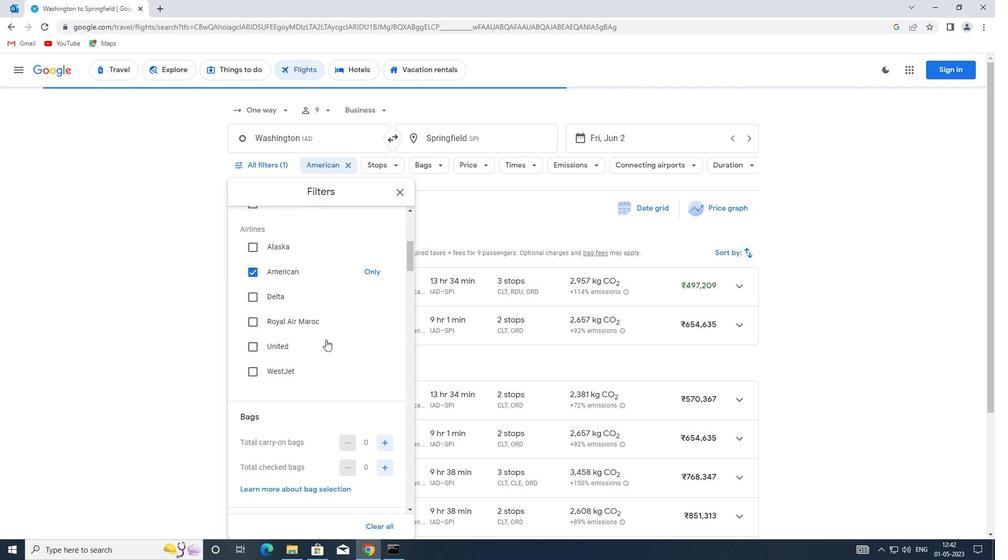 
Action: Mouse moved to (385, 377)
Screenshot: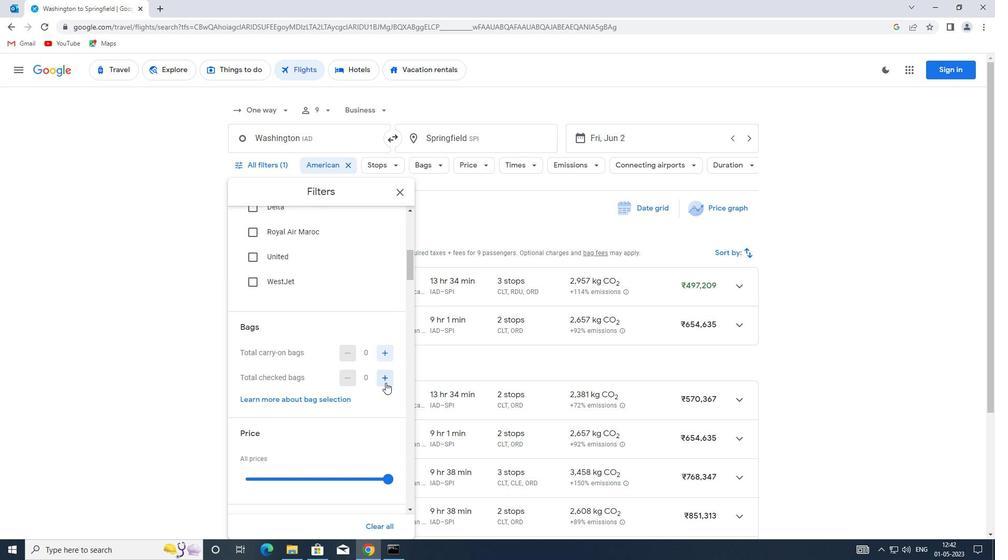 
Action: Mouse pressed left at (385, 377)
Screenshot: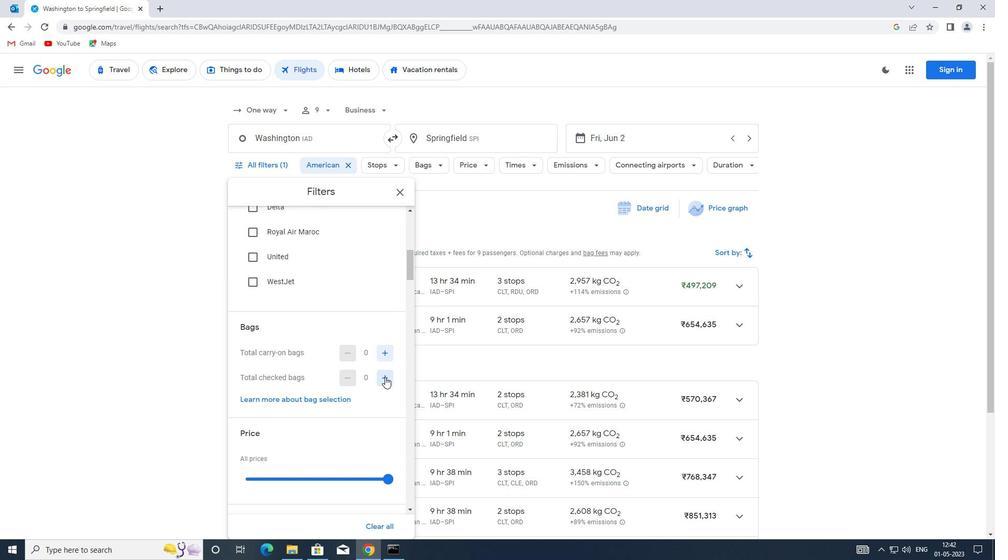 
Action: Mouse pressed left at (385, 377)
Screenshot: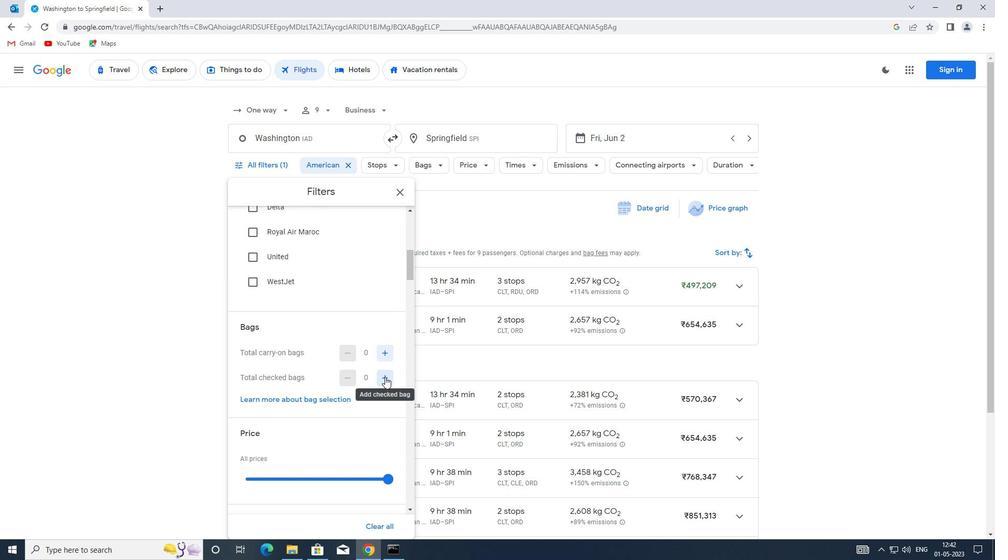 
Action: Mouse moved to (338, 380)
Screenshot: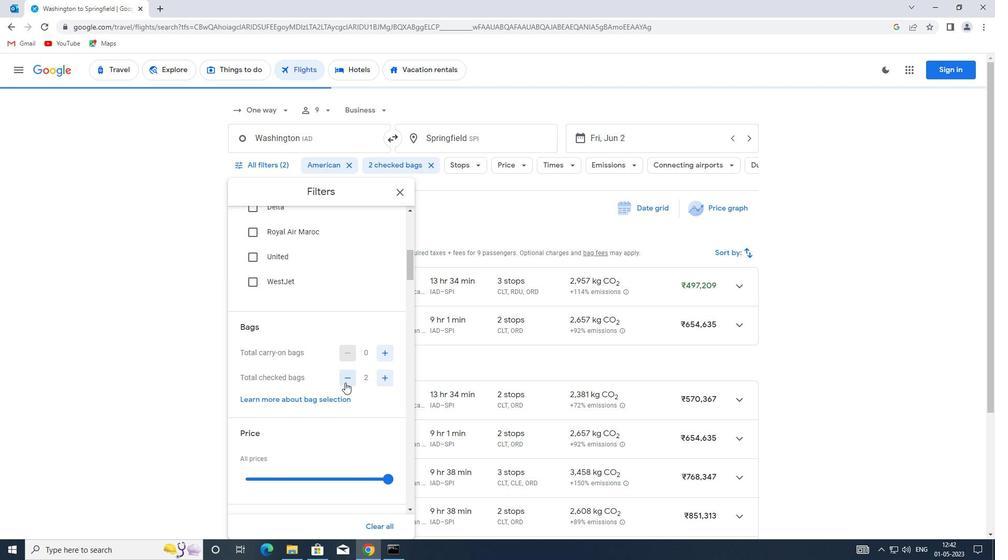 
Action: Mouse scrolled (338, 380) with delta (0, 0)
Screenshot: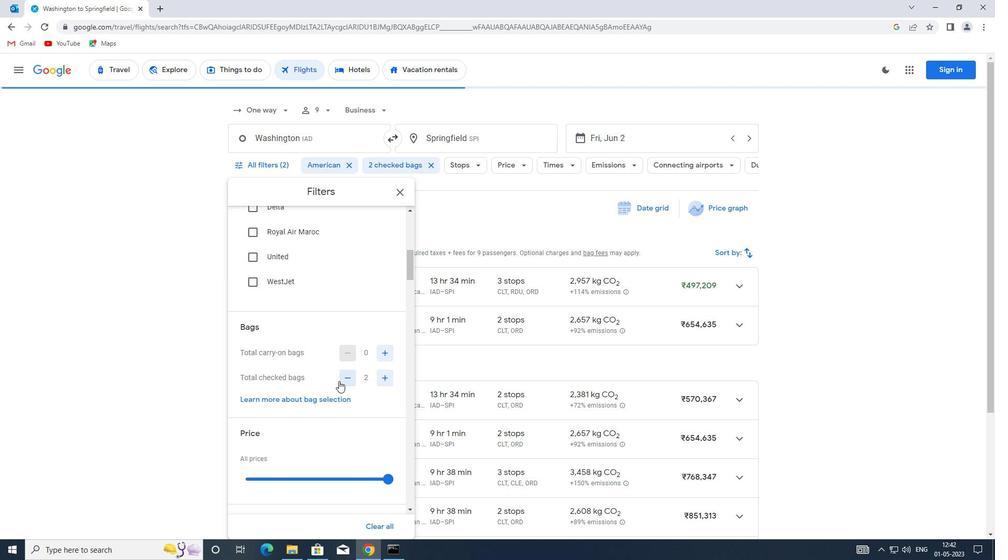
Action: Mouse moved to (338, 380)
Screenshot: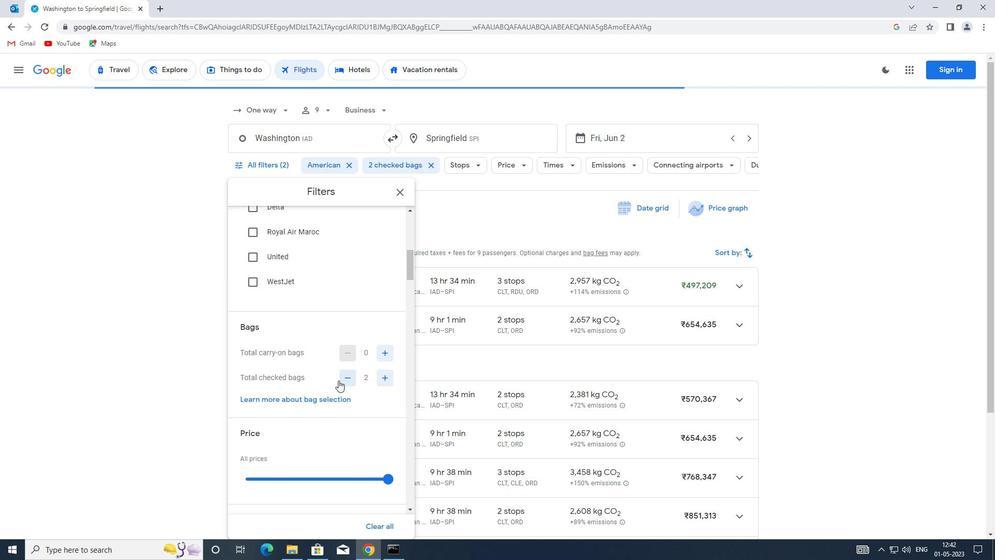
Action: Mouse scrolled (338, 379) with delta (0, 0)
Screenshot: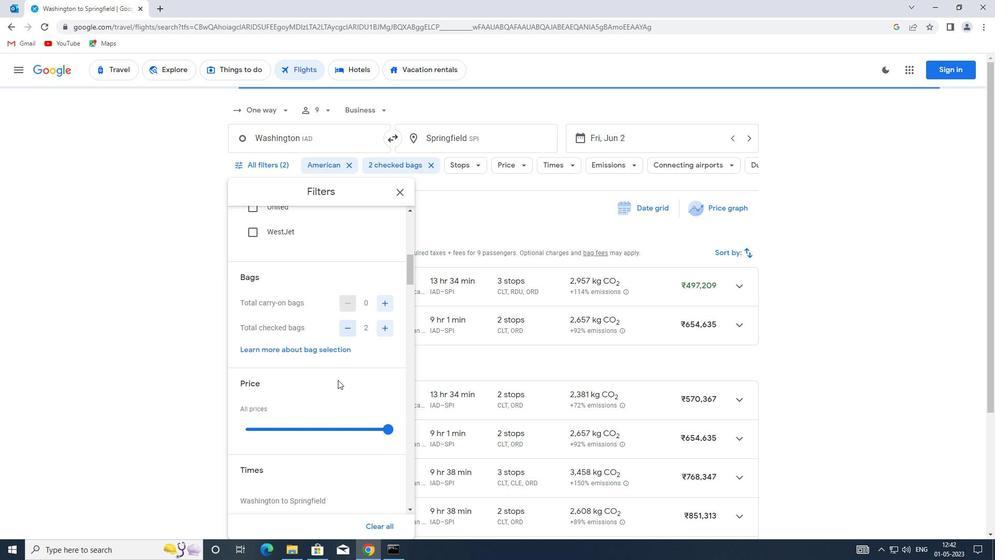 
Action: Mouse moved to (335, 380)
Screenshot: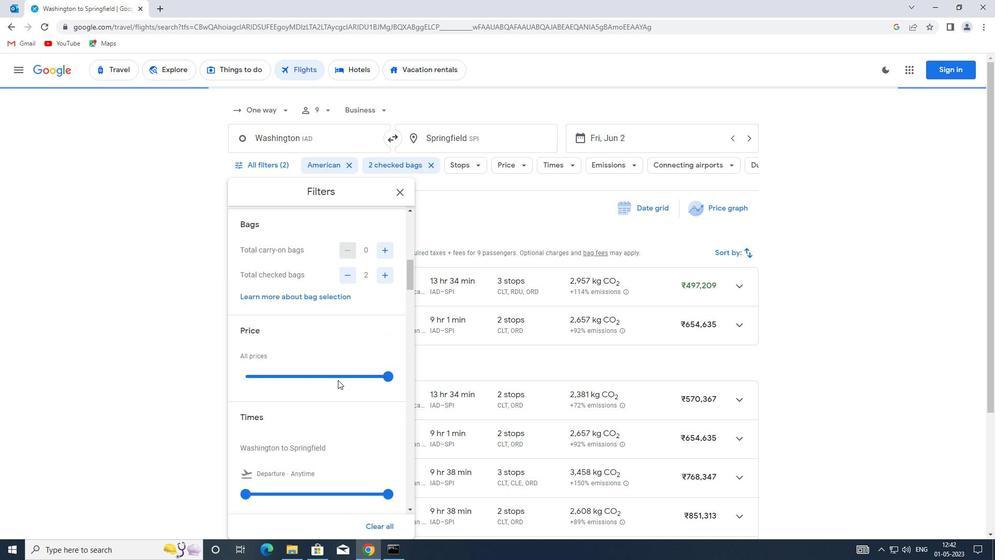 
Action: Mouse scrolled (335, 379) with delta (0, 0)
Screenshot: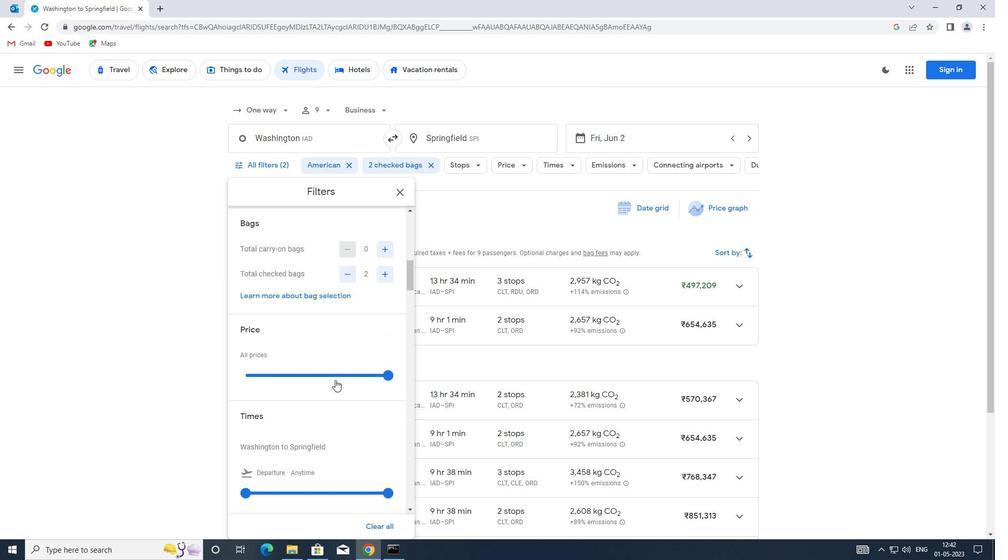 
Action: Mouse moved to (249, 325)
Screenshot: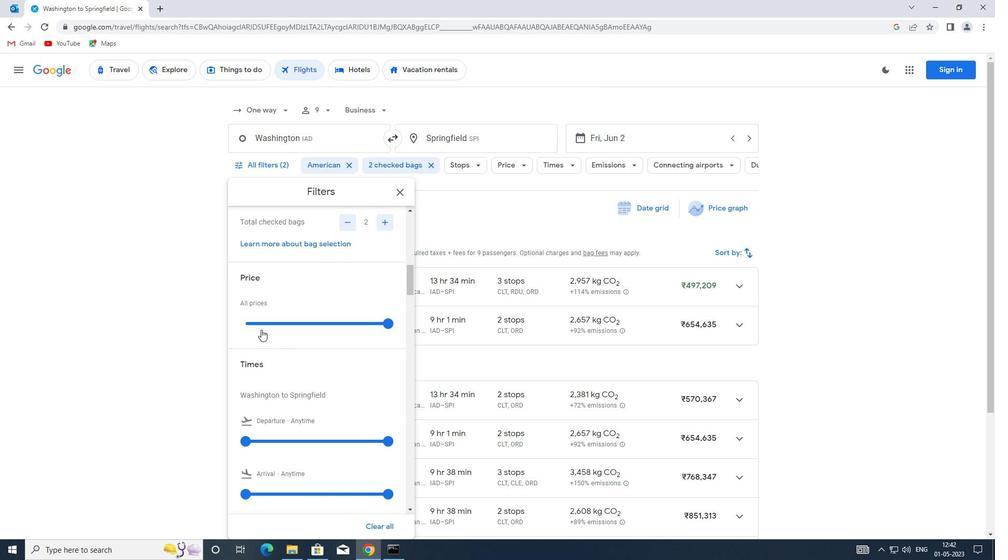 
Action: Mouse pressed left at (249, 325)
Screenshot: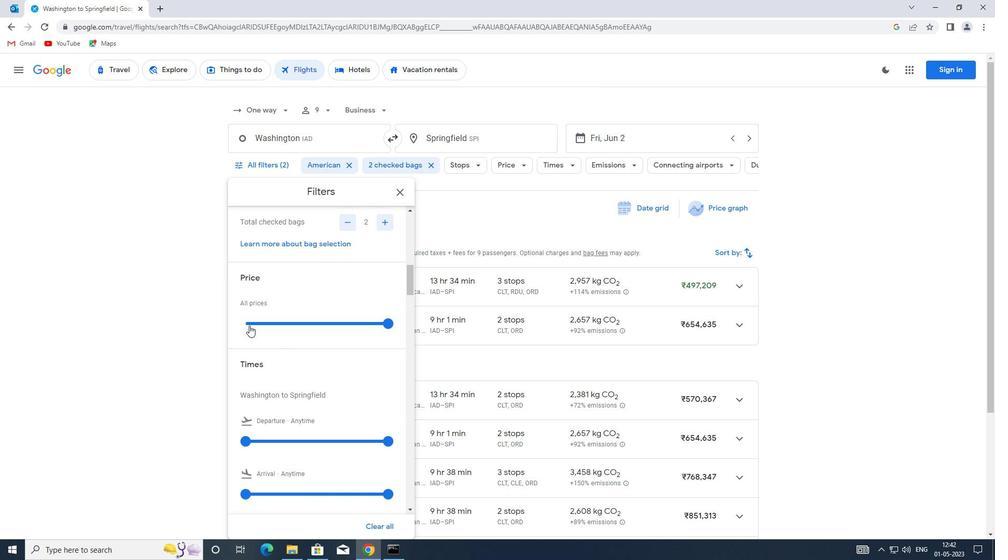 
Action: Mouse moved to (249, 324)
Screenshot: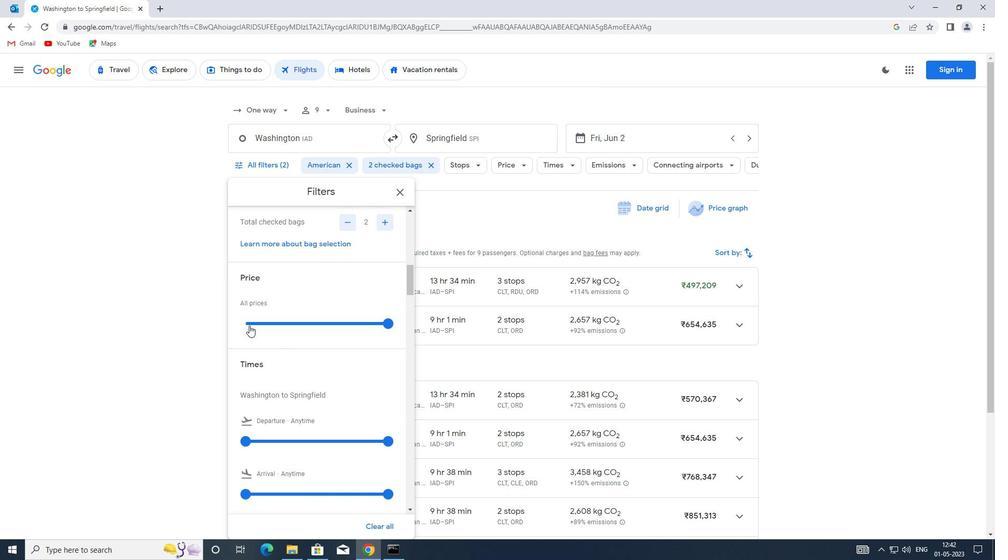 
Action: Mouse pressed left at (249, 324)
Screenshot: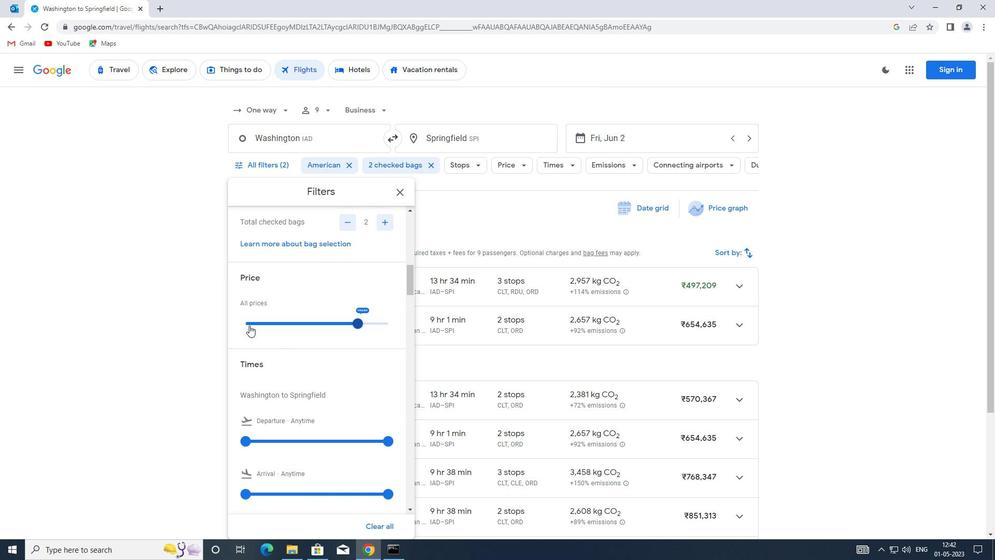 
Action: Mouse moved to (251, 323)
Screenshot: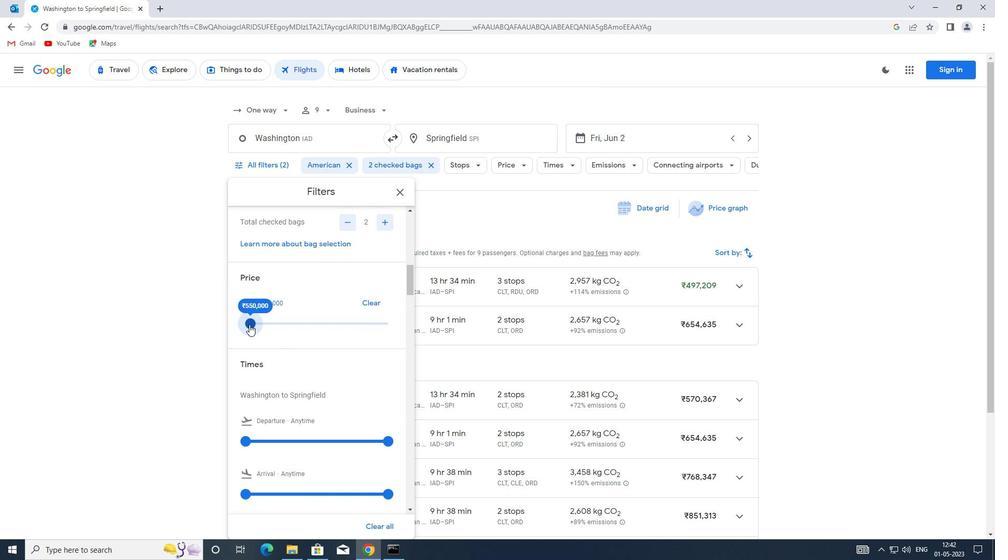
Action: Mouse pressed left at (251, 323)
Screenshot: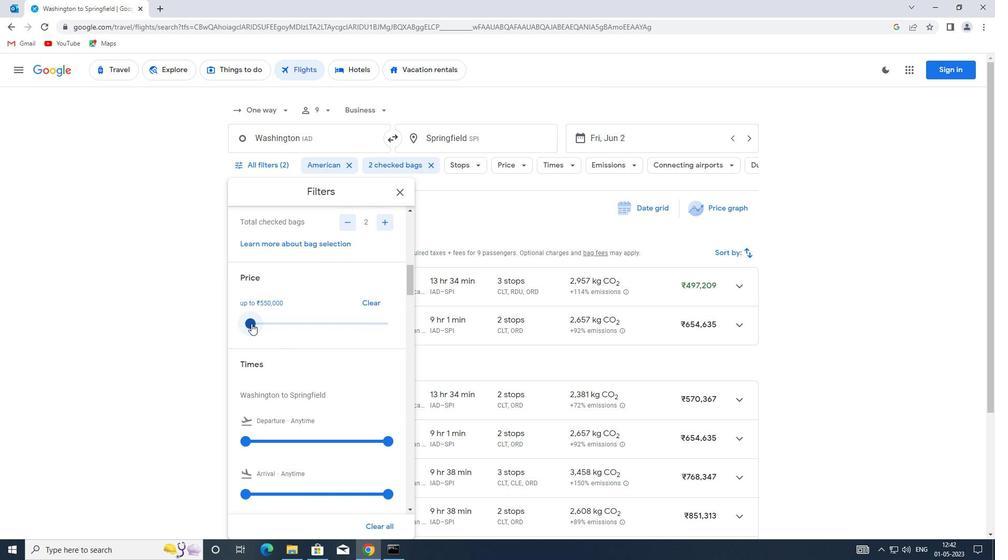 
Action: Mouse moved to (343, 340)
Screenshot: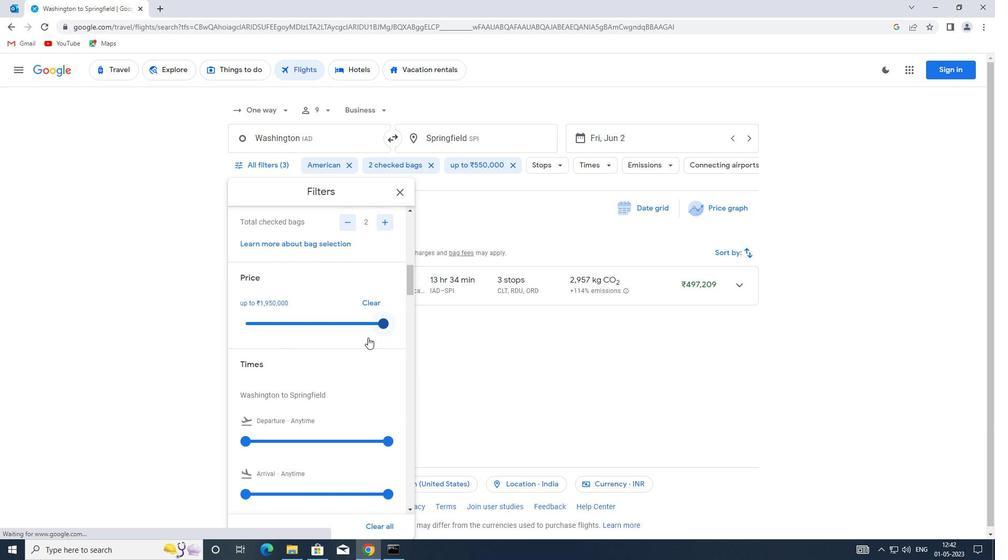 
Action: Mouse scrolled (343, 339) with delta (0, 0)
Screenshot: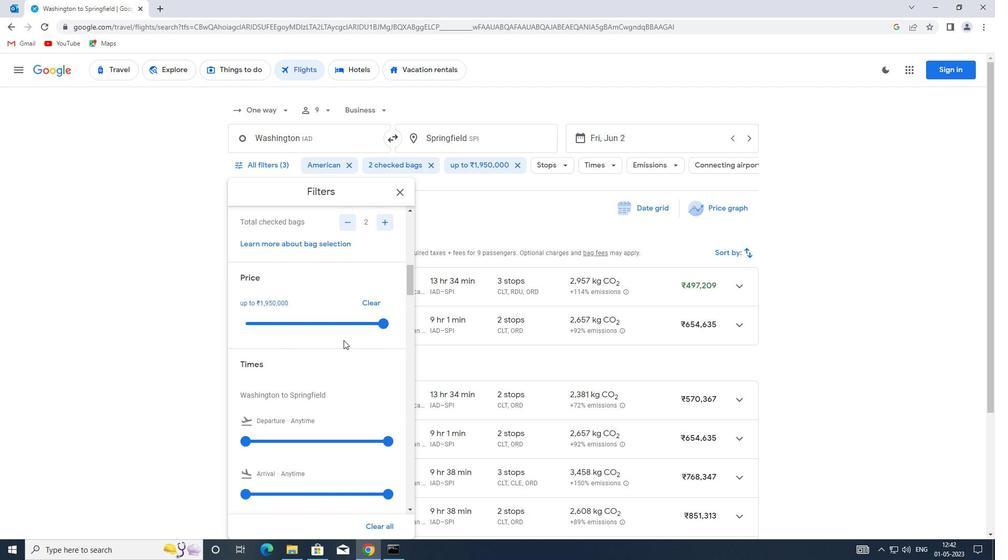 
Action: Mouse scrolled (343, 339) with delta (0, 0)
Screenshot: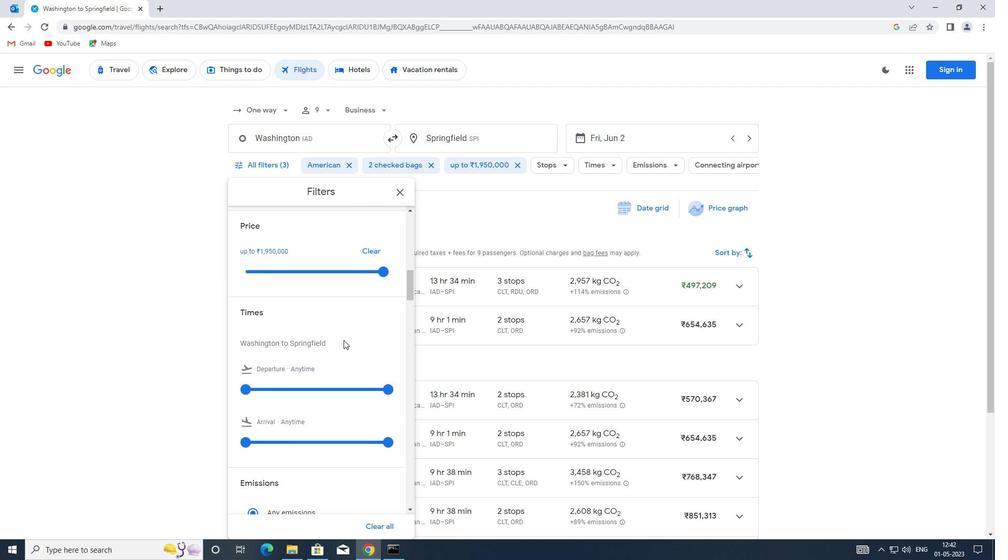 
Action: Mouse moved to (243, 332)
Screenshot: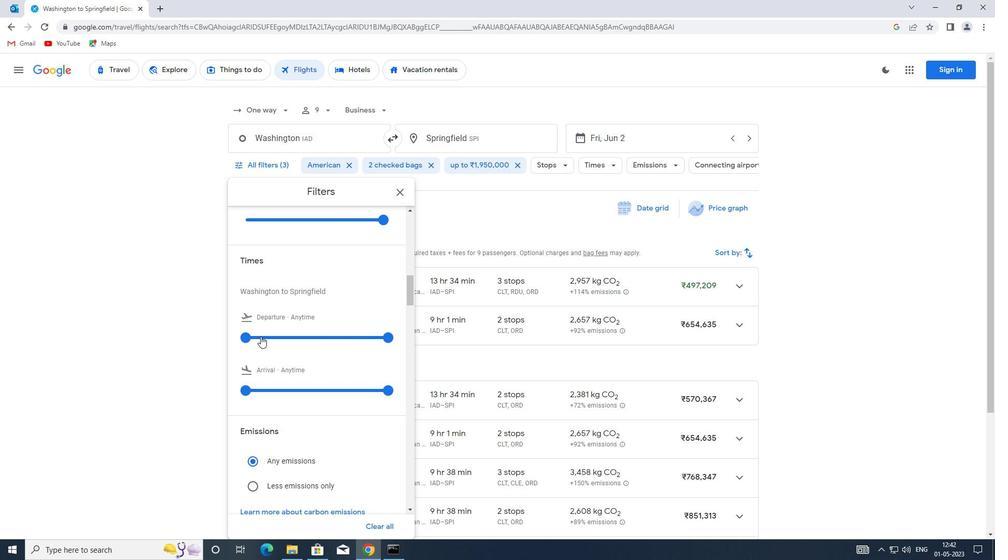 
Action: Mouse pressed left at (243, 332)
Screenshot: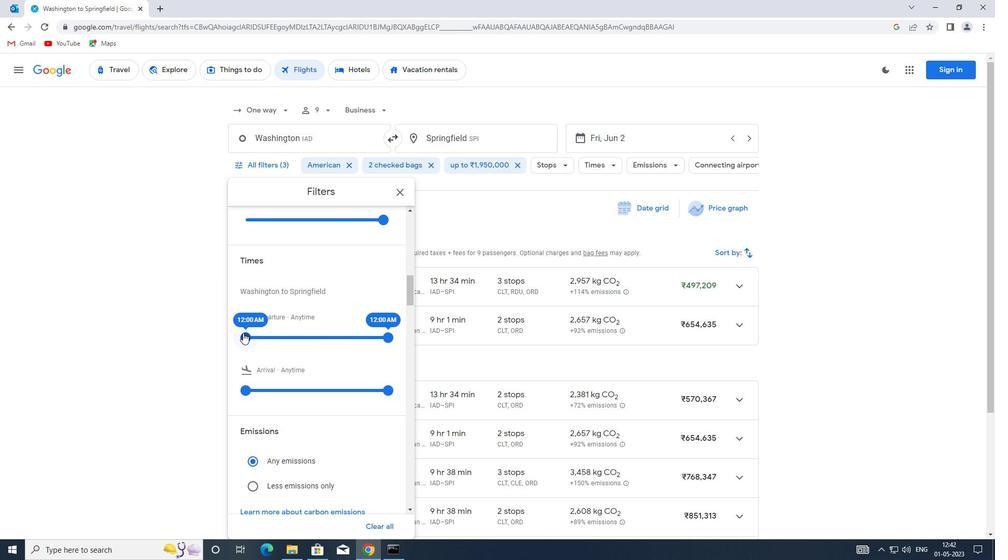 
Action: Mouse moved to (386, 338)
Screenshot: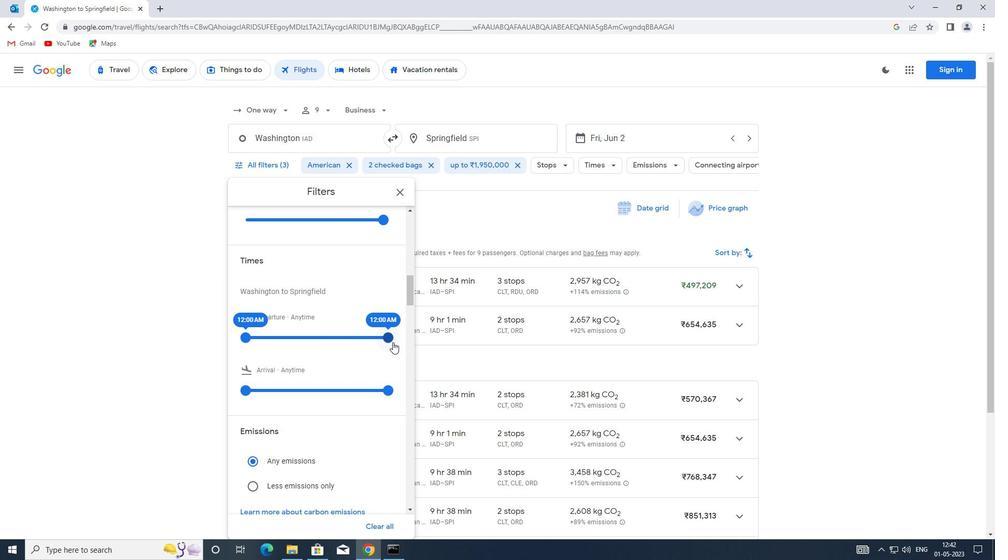 
Action: Mouse pressed left at (386, 338)
Screenshot: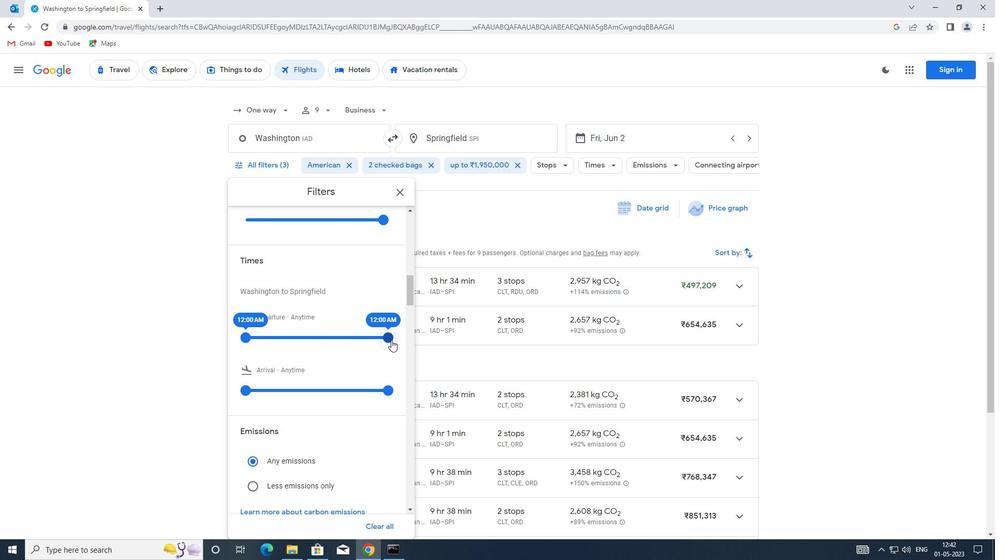 
Action: Mouse moved to (254, 333)
Screenshot: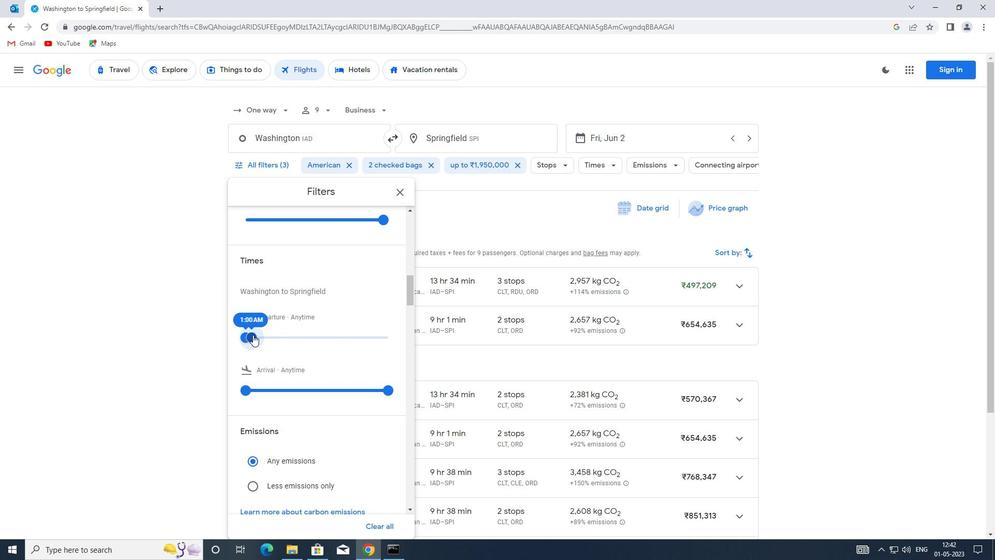 
Action: Mouse scrolled (254, 333) with delta (0, 0)
Screenshot: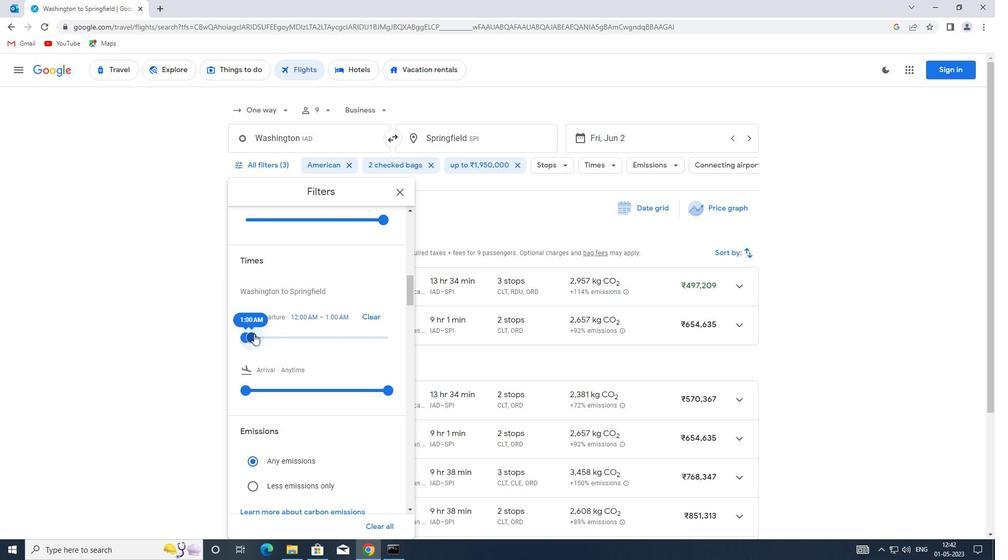 
Action: Mouse moved to (253, 334)
Screenshot: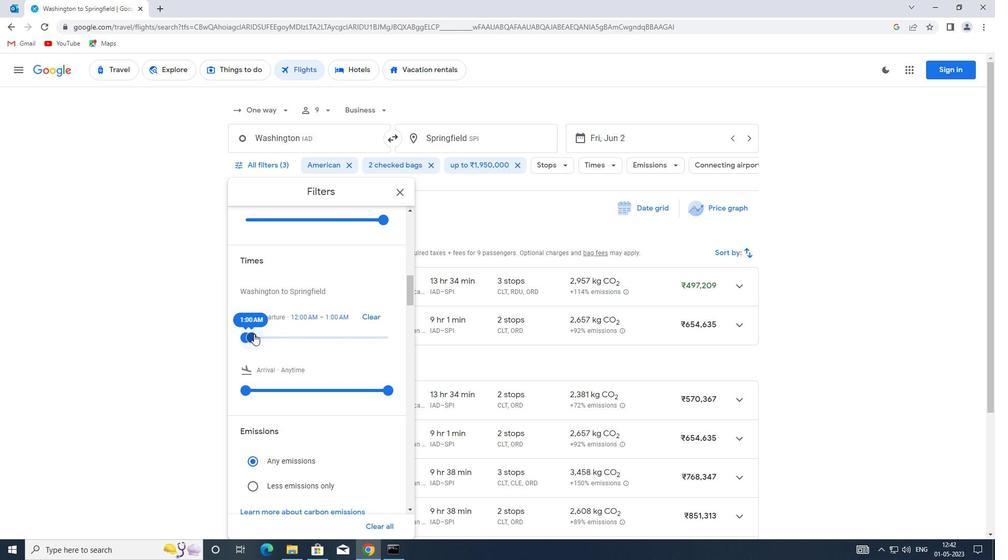 
Action: Mouse scrolled (253, 333) with delta (0, 0)
Screenshot: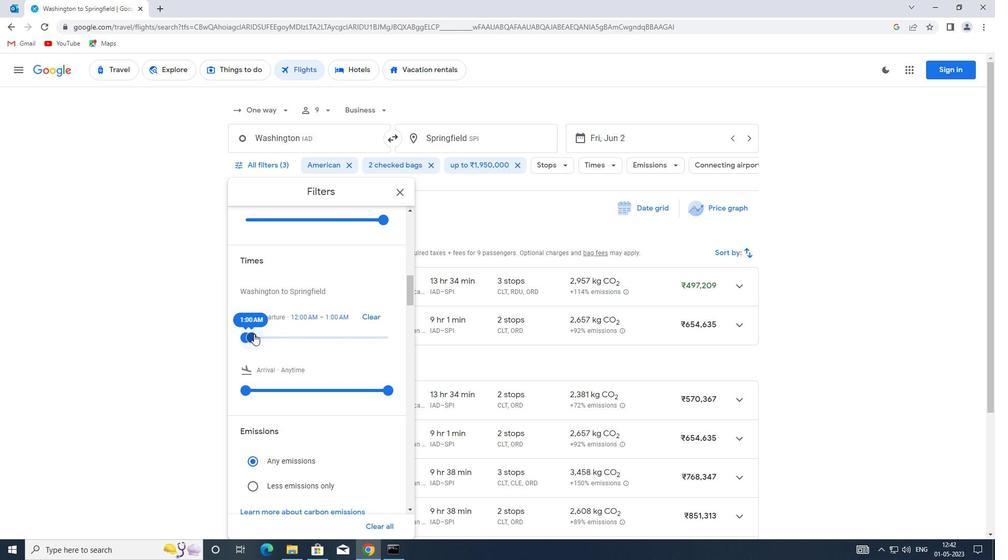 
Action: Mouse moved to (253, 335)
Screenshot: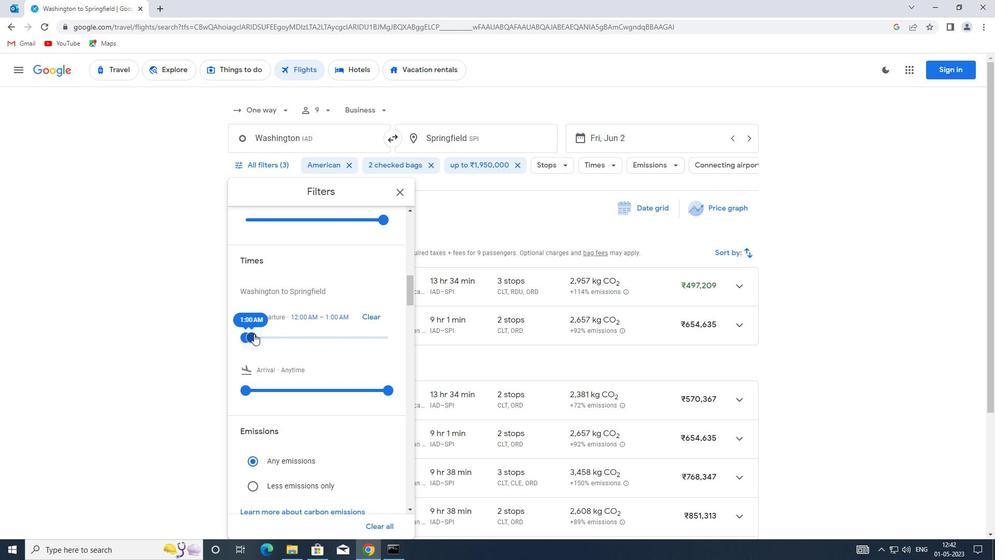 
Action: Mouse scrolled (253, 334) with delta (0, 0)
Screenshot: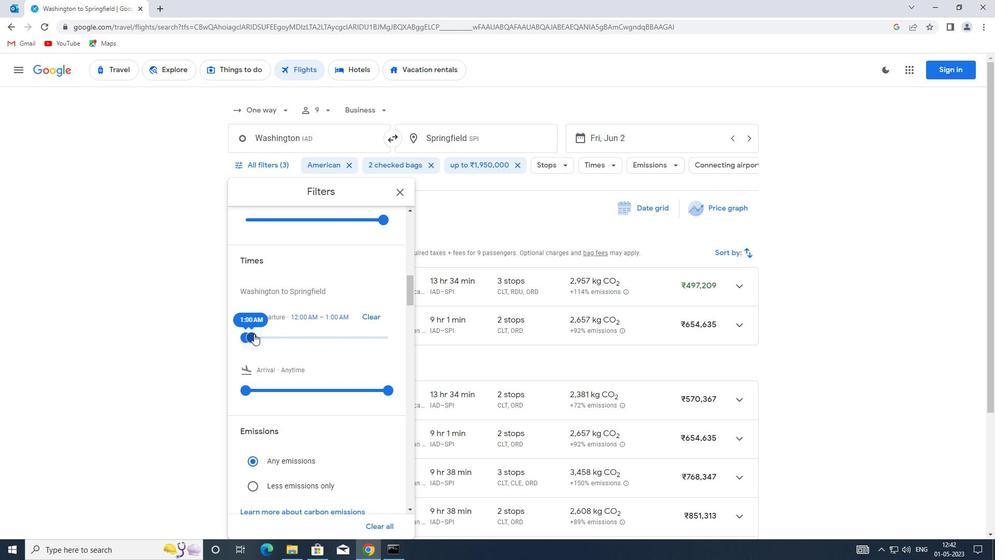 
Action: Mouse moved to (404, 192)
Screenshot: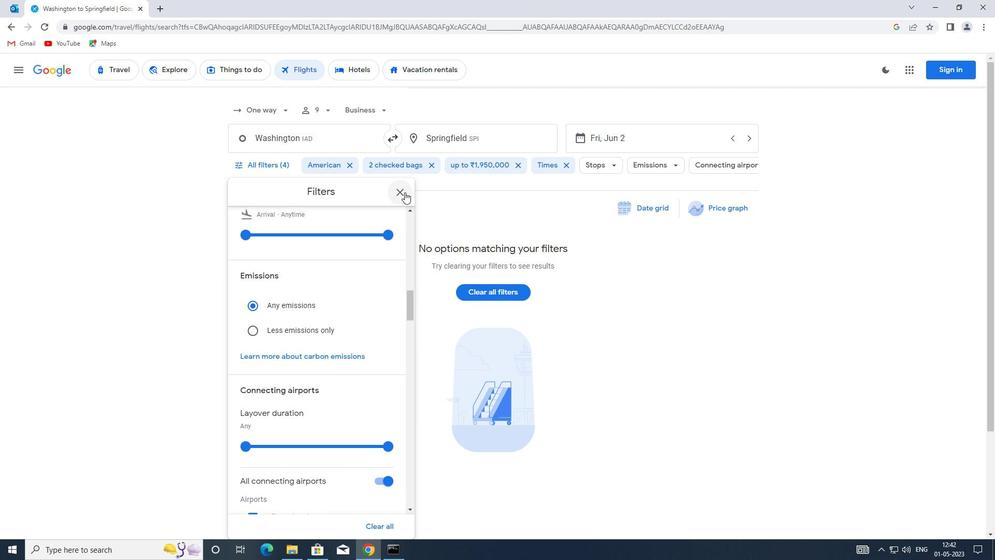 
Action: Mouse pressed left at (404, 192)
Screenshot: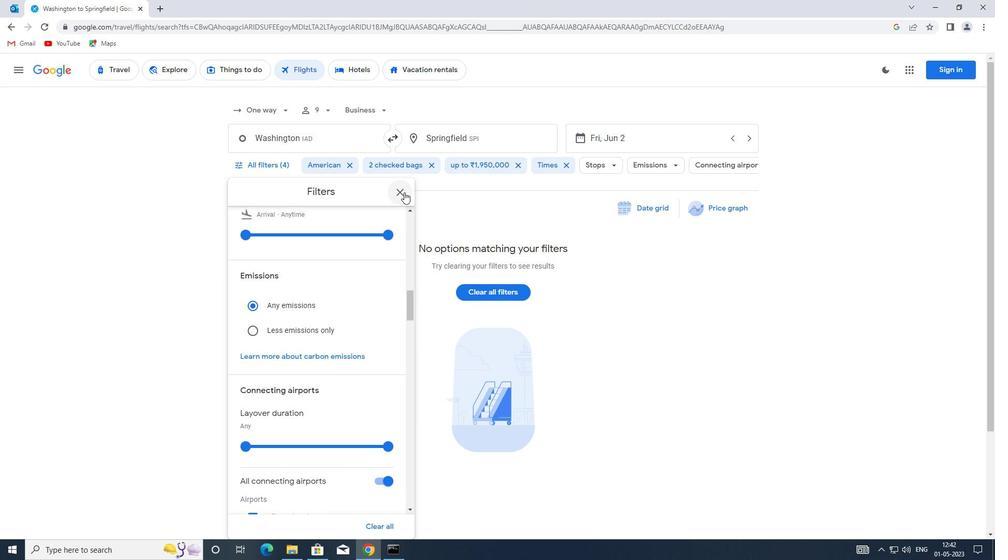 
